 Task: Create a due date automation trigger when advanced on, on the monday after a card is due add content with a name ending with resume at 11:00 AM.
Action: Mouse moved to (1113, 326)
Screenshot: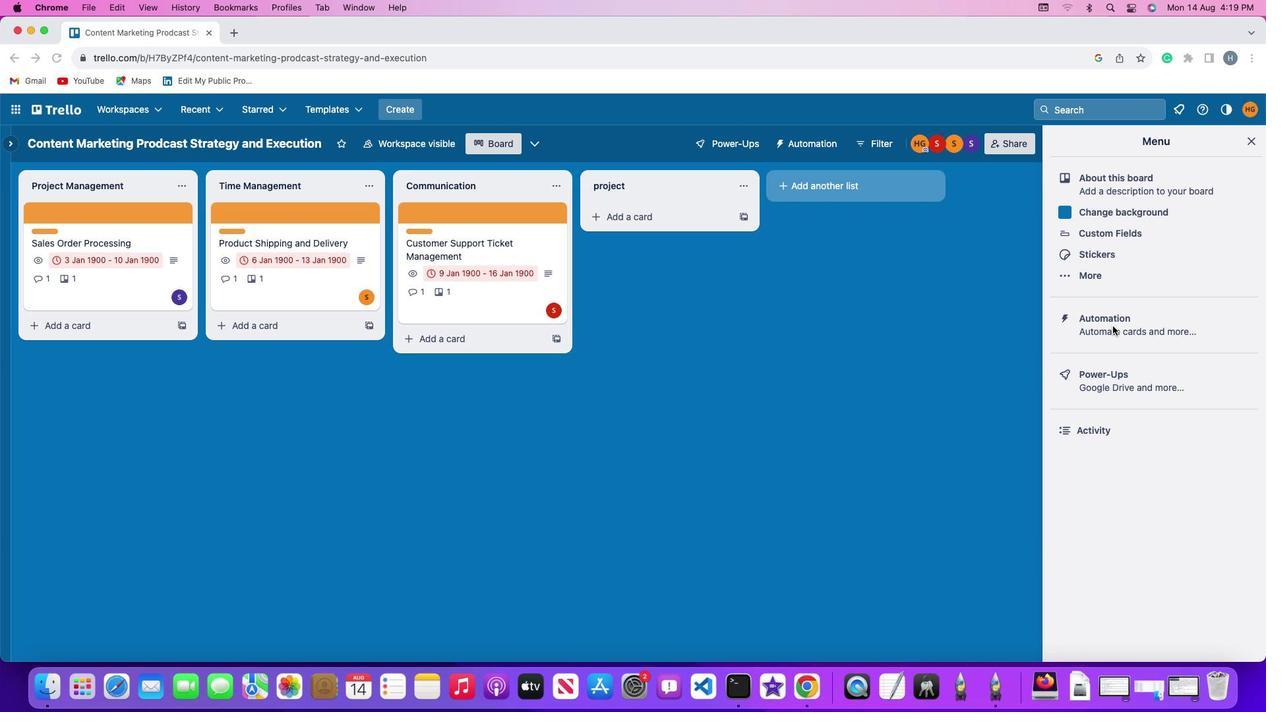 
Action: Mouse pressed left at (1113, 326)
Screenshot: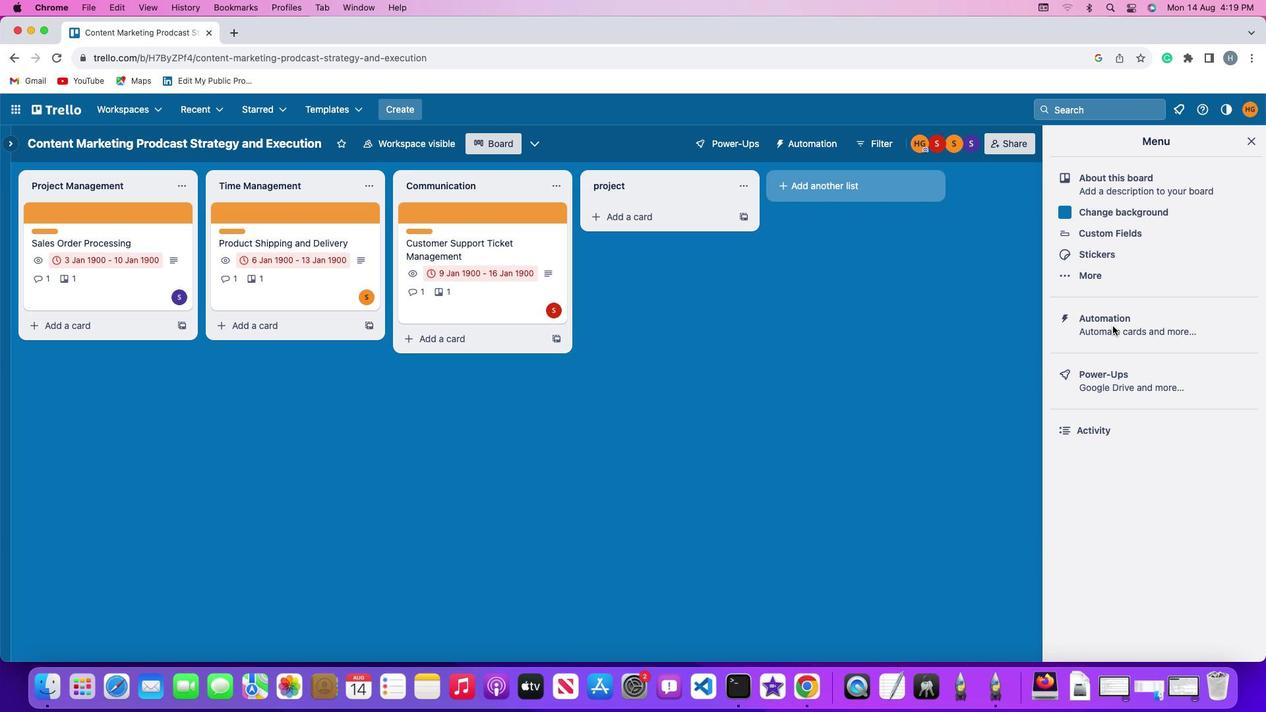 
Action: Mouse pressed left at (1113, 326)
Screenshot: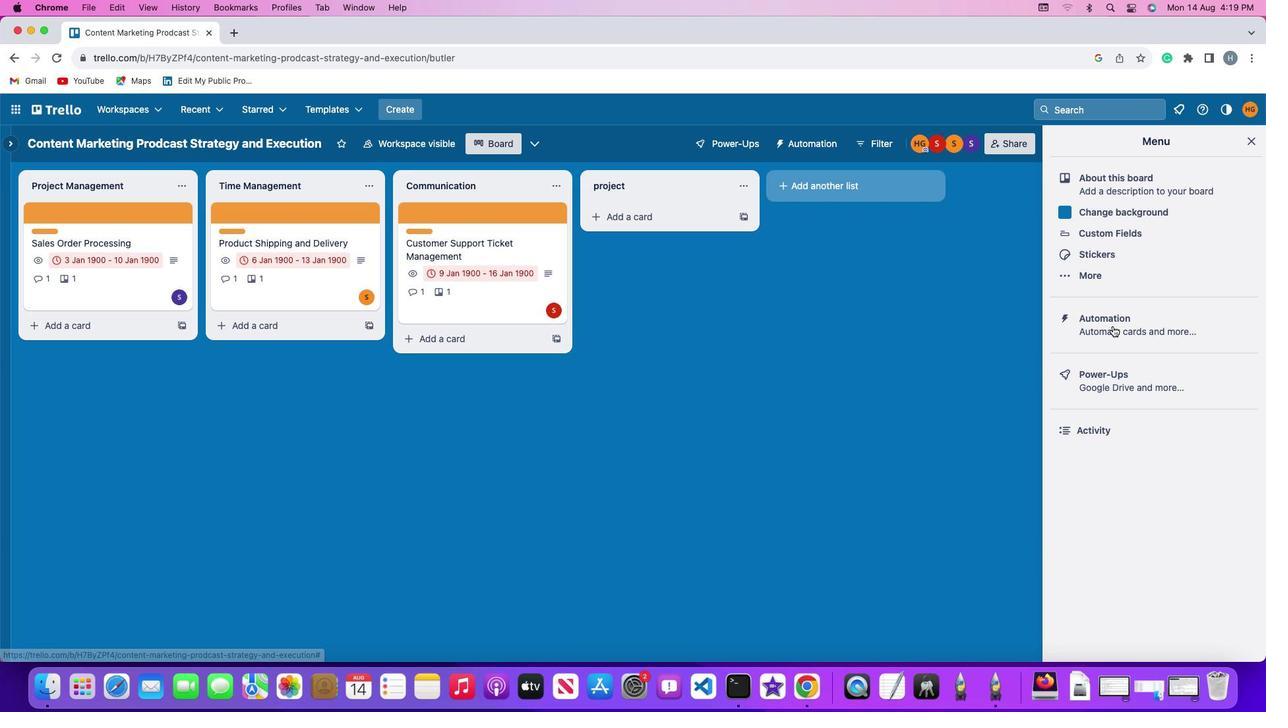 
Action: Mouse moved to (77, 312)
Screenshot: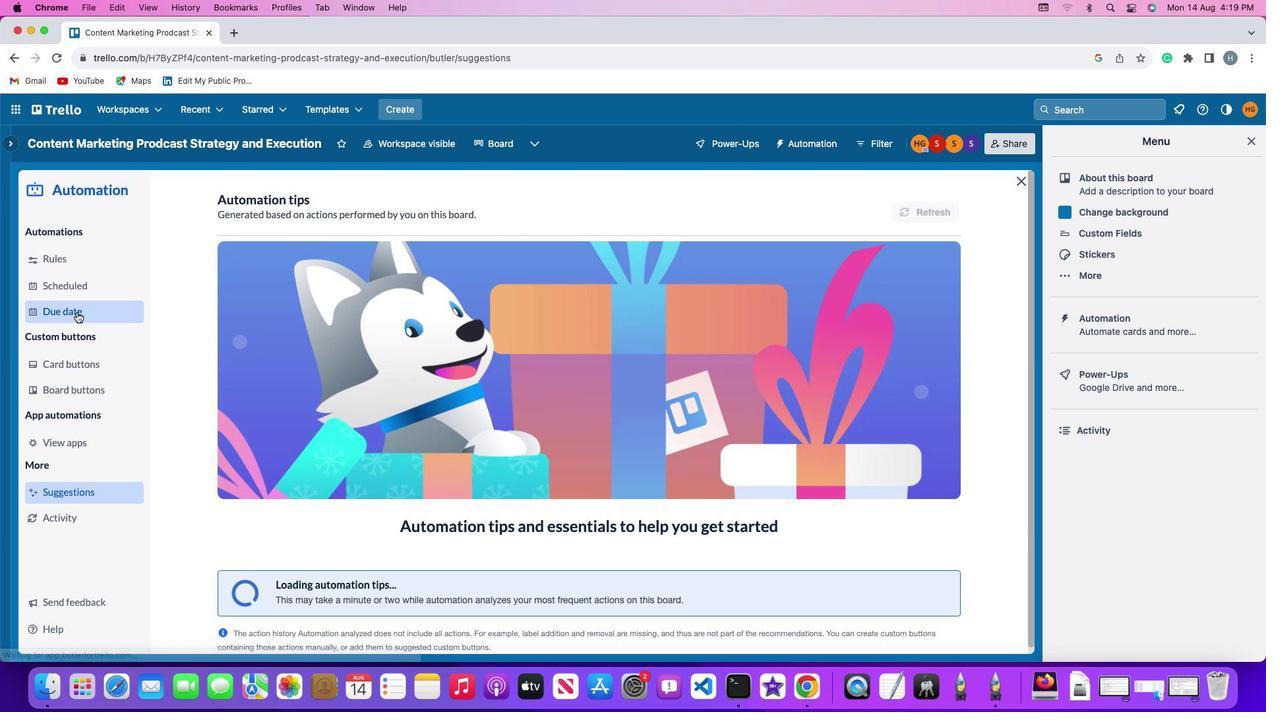 
Action: Mouse pressed left at (77, 312)
Screenshot: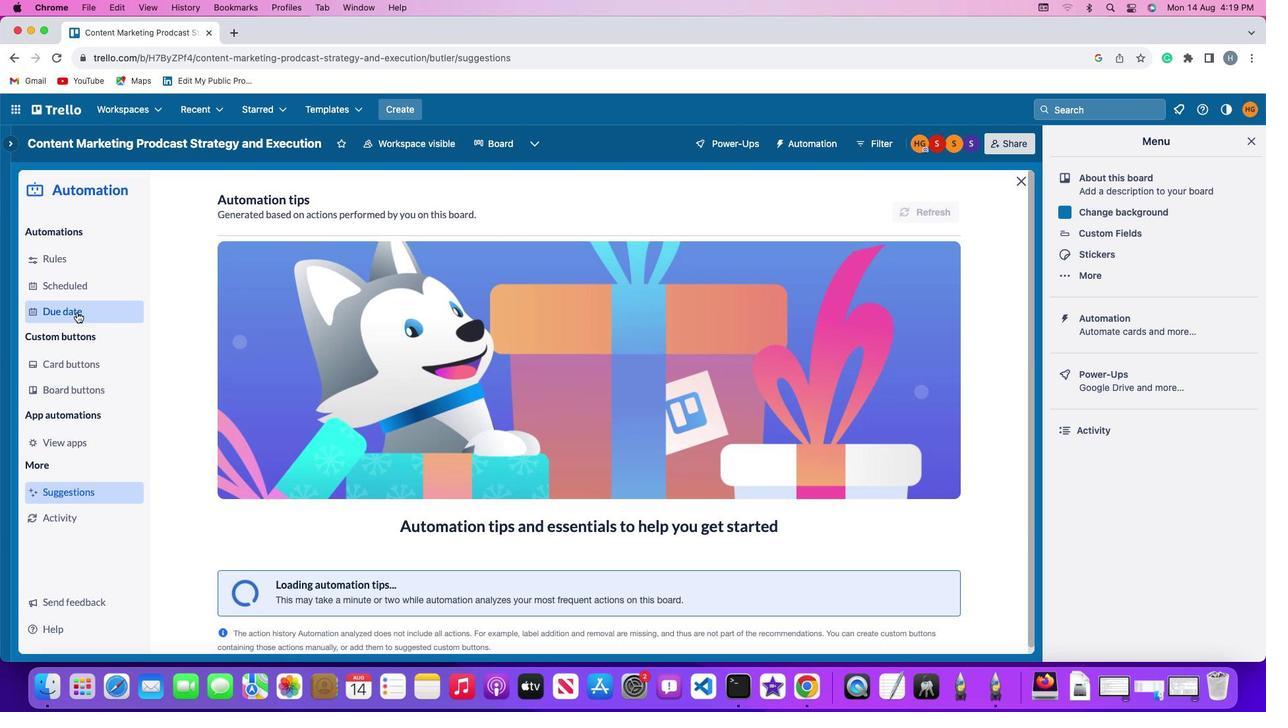 
Action: Mouse moved to (878, 207)
Screenshot: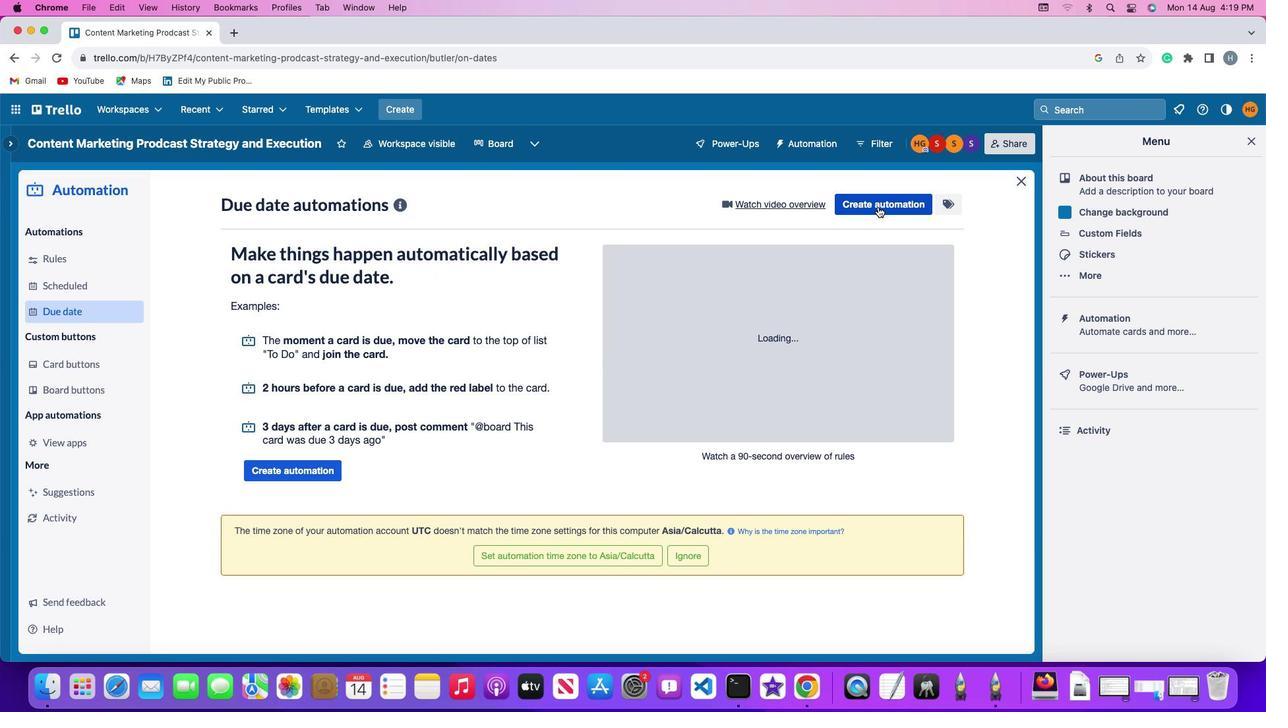 
Action: Mouse pressed left at (878, 207)
Screenshot: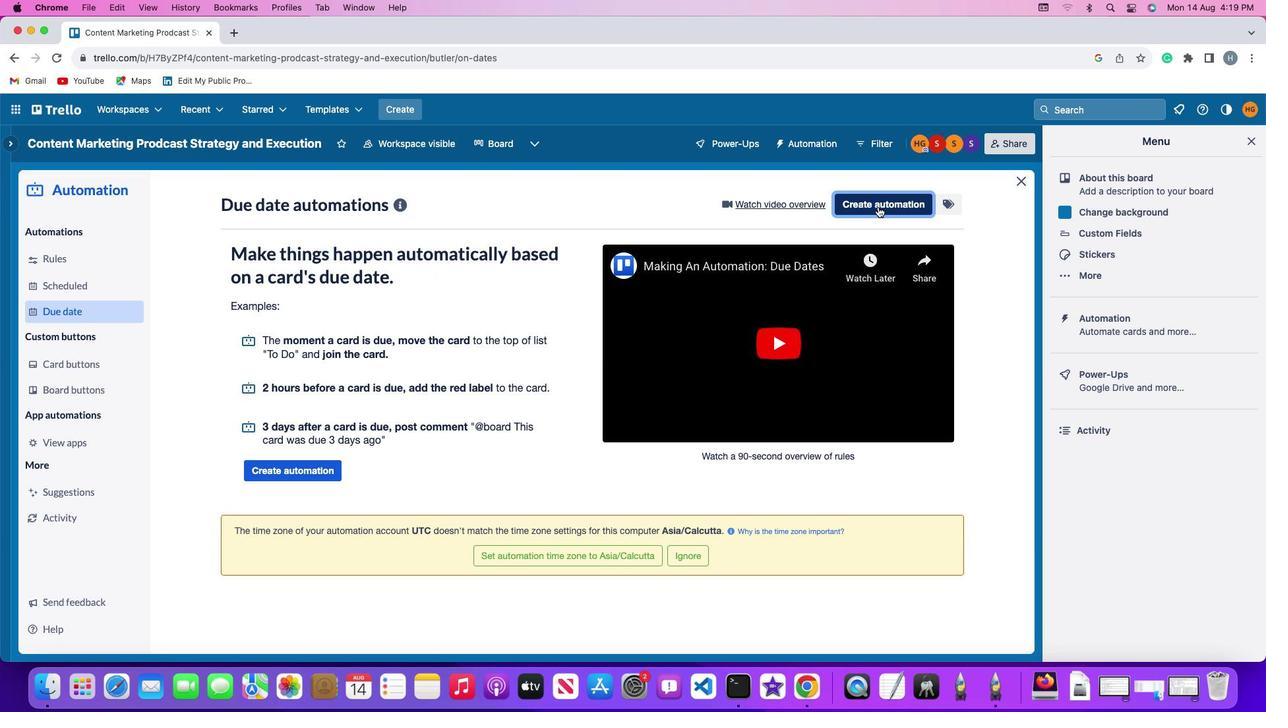 
Action: Mouse moved to (294, 333)
Screenshot: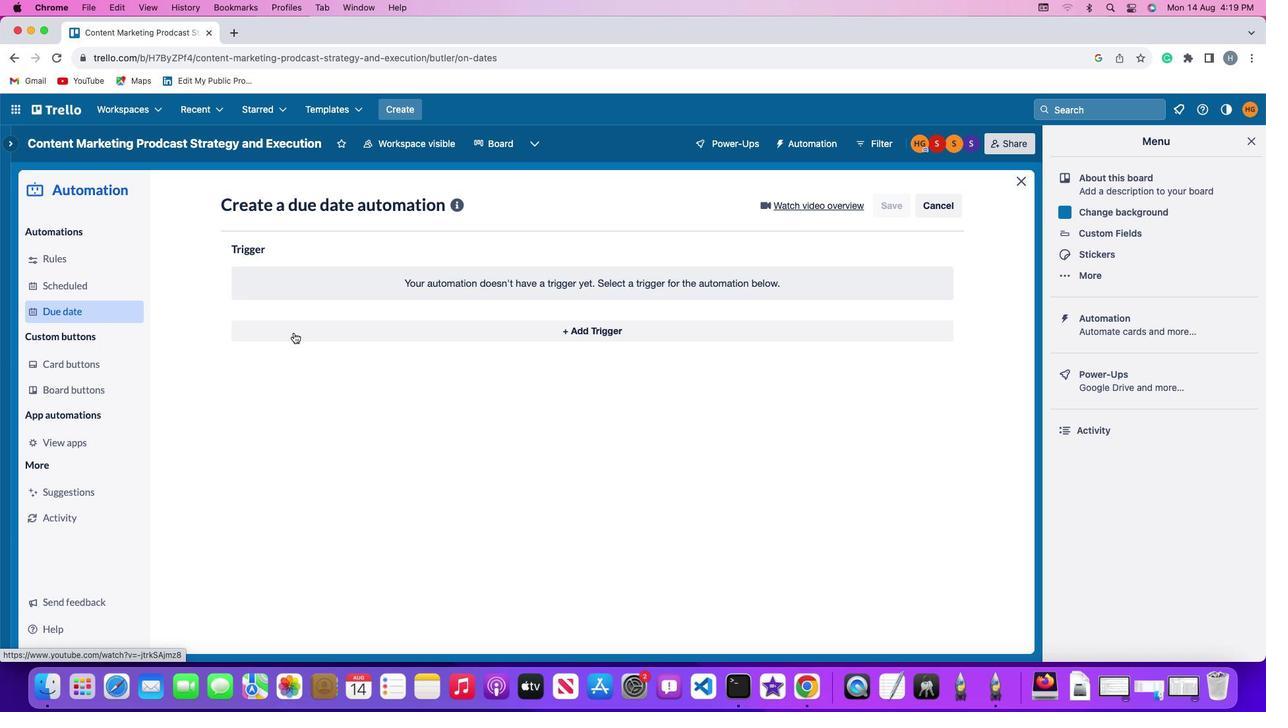 
Action: Mouse pressed left at (294, 333)
Screenshot: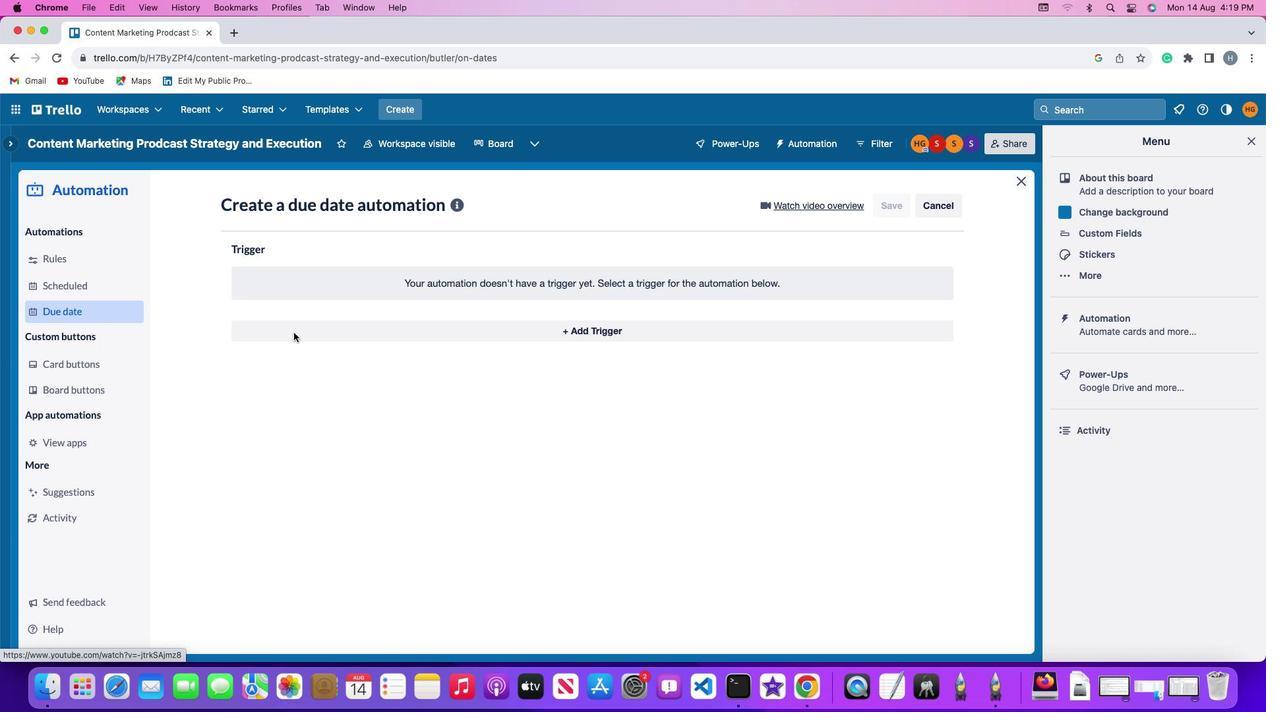 
Action: Mouse moved to (296, 572)
Screenshot: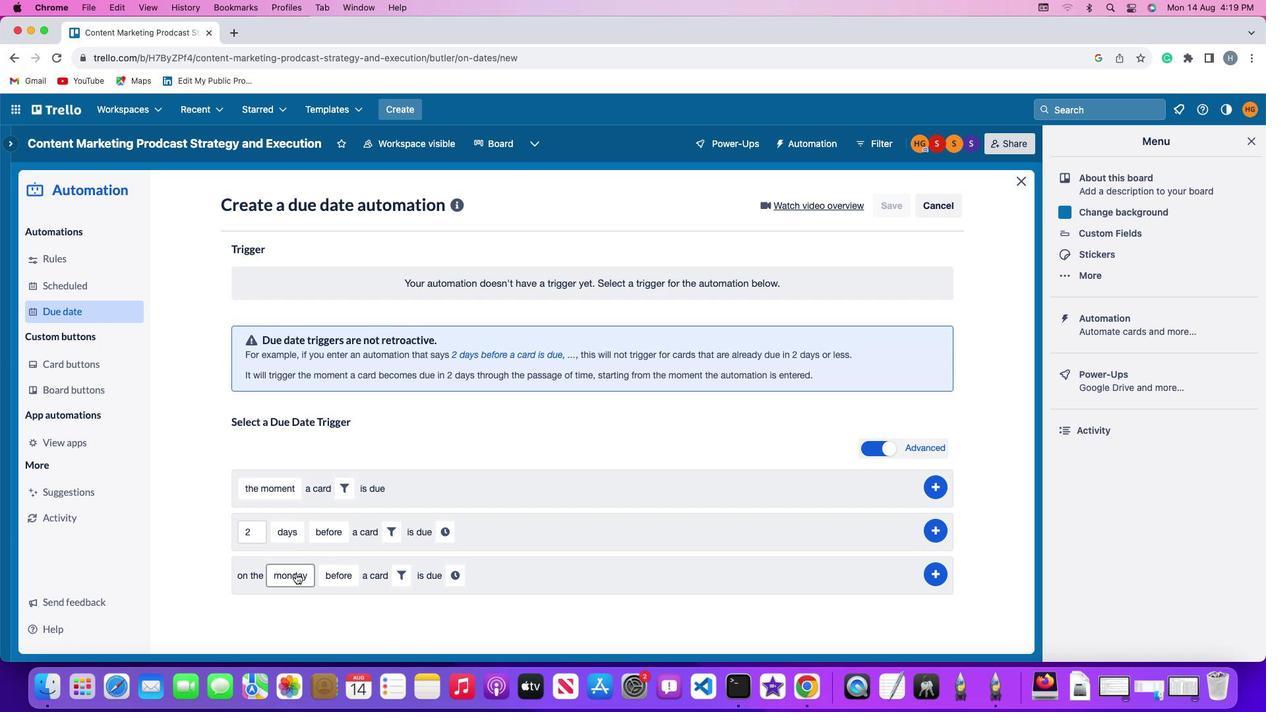 
Action: Mouse pressed left at (296, 572)
Screenshot: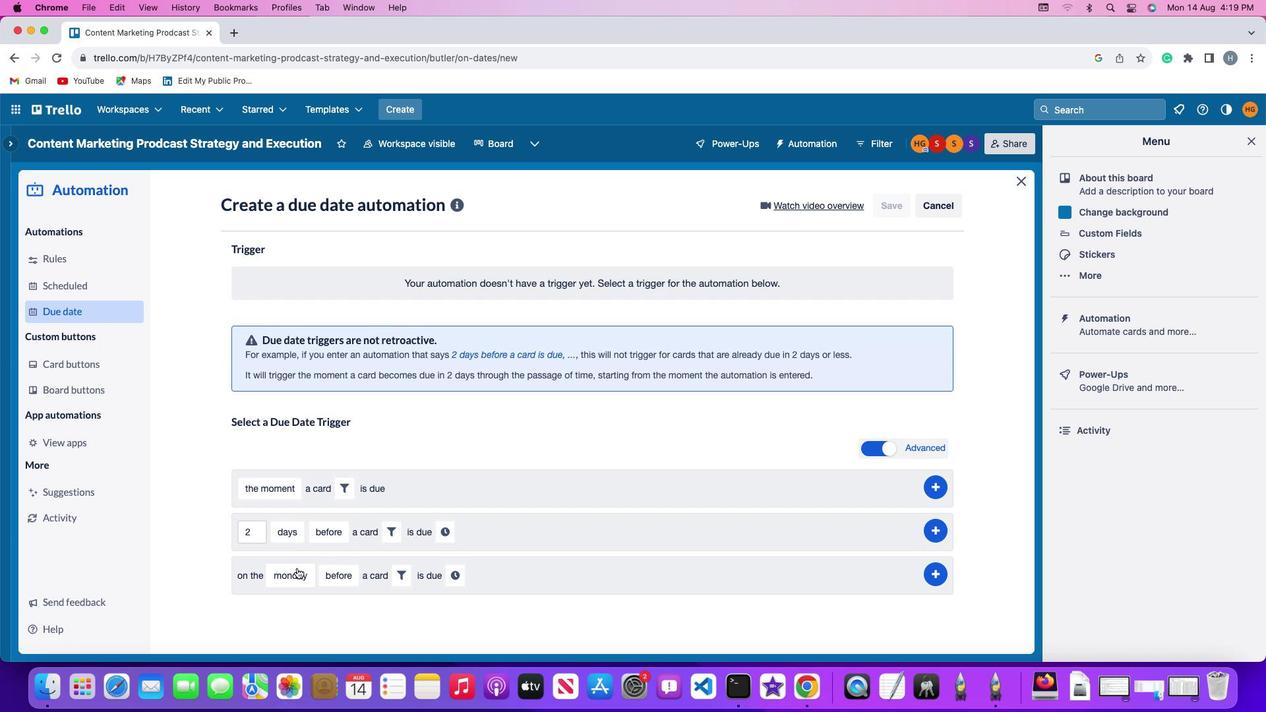 
Action: Mouse moved to (311, 391)
Screenshot: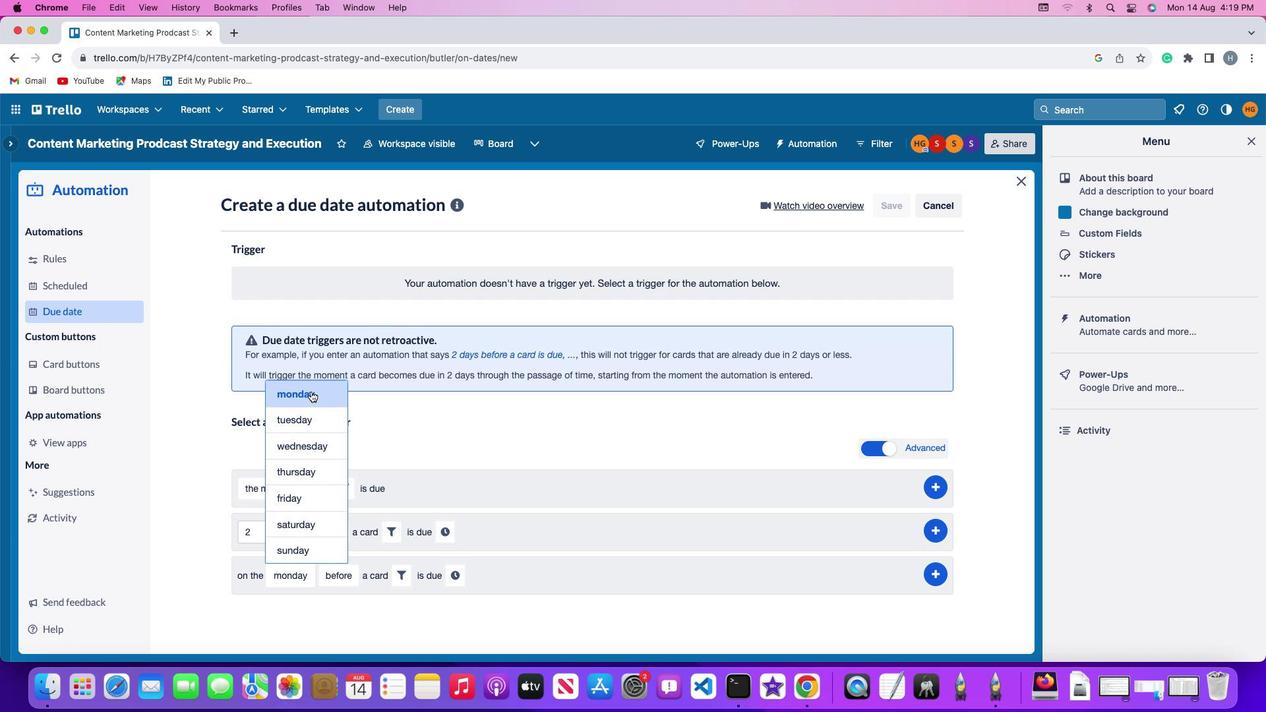 
Action: Mouse pressed left at (311, 391)
Screenshot: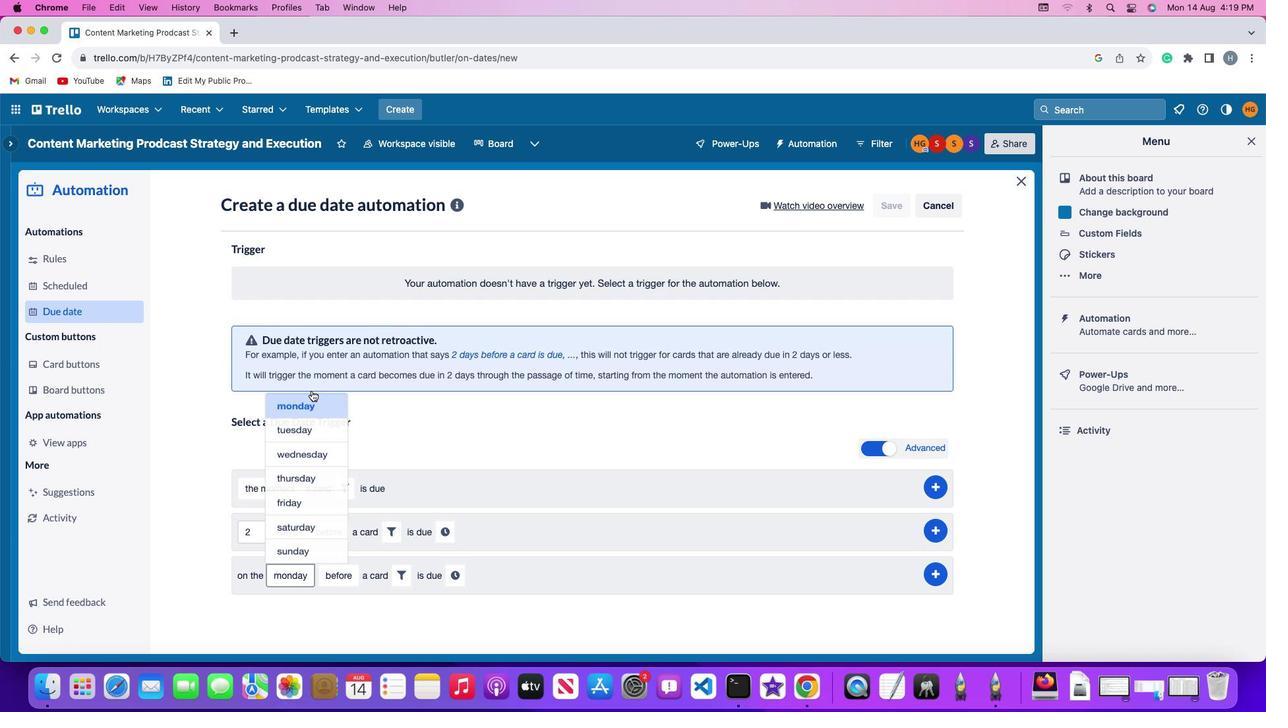 
Action: Mouse moved to (331, 573)
Screenshot: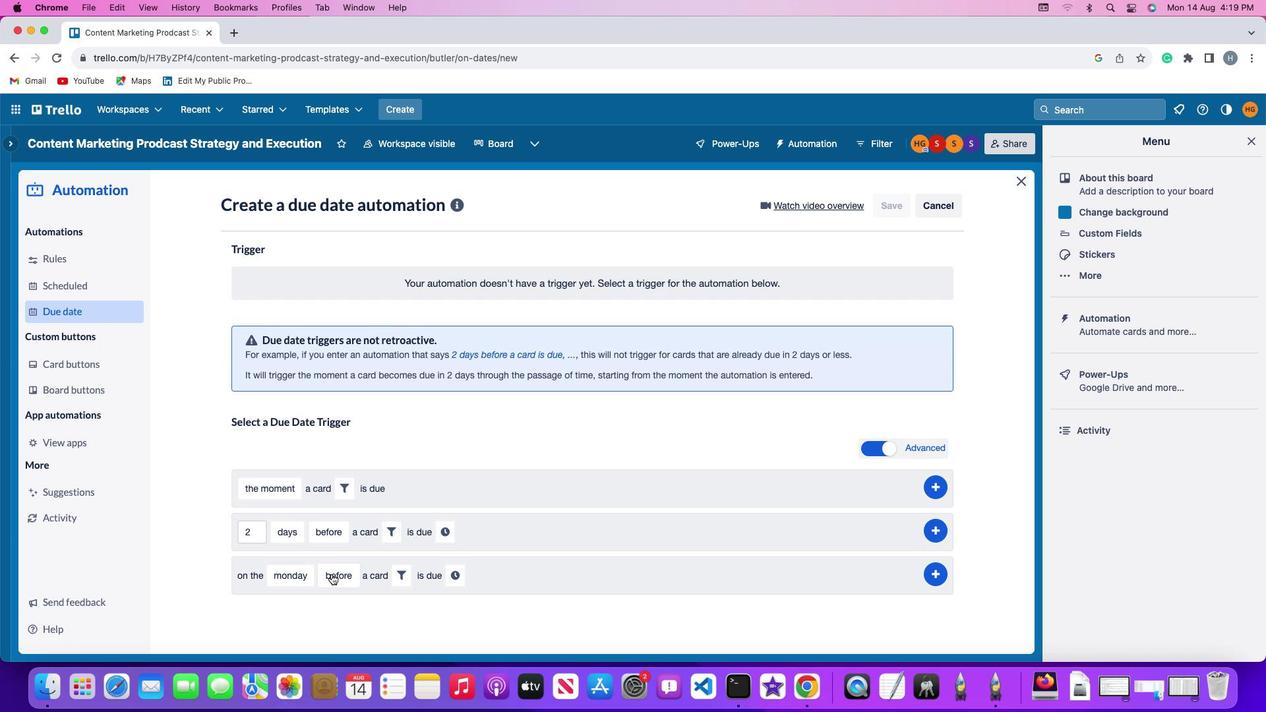 
Action: Mouse pressed left at (331, 573)
Screenshot: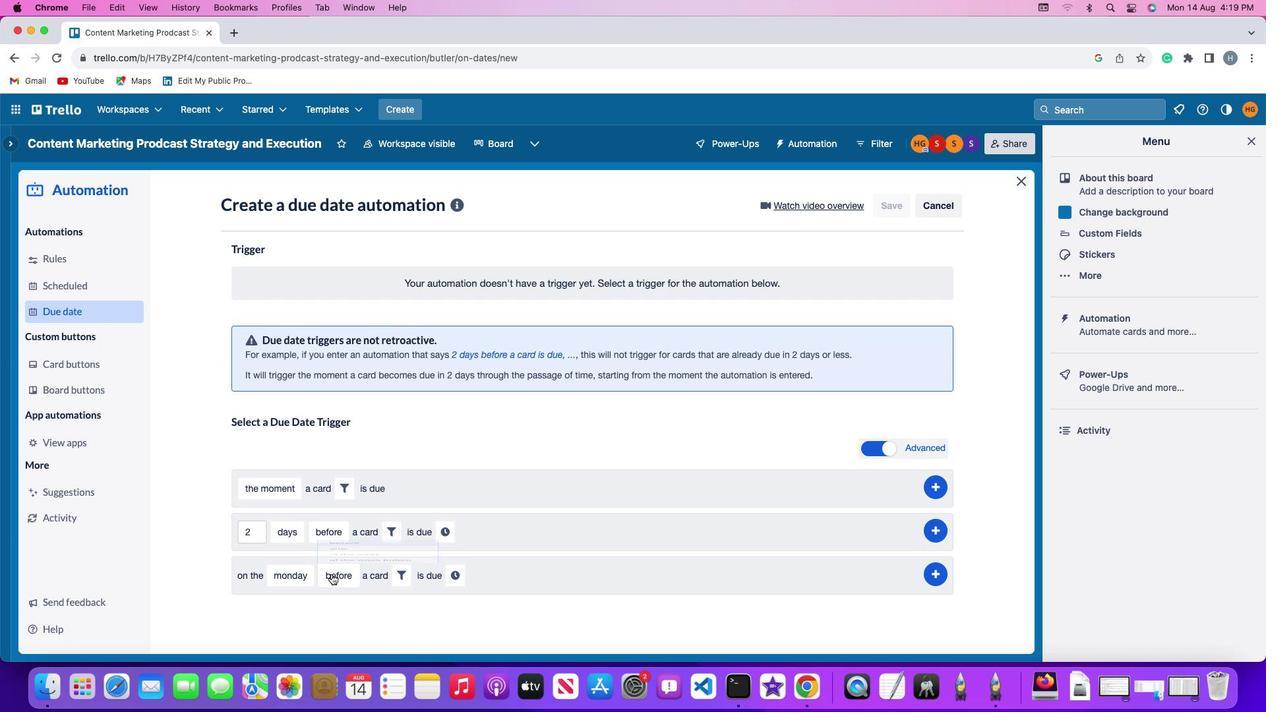 
Action: Mouse moved to (362, 499)
Screenshot: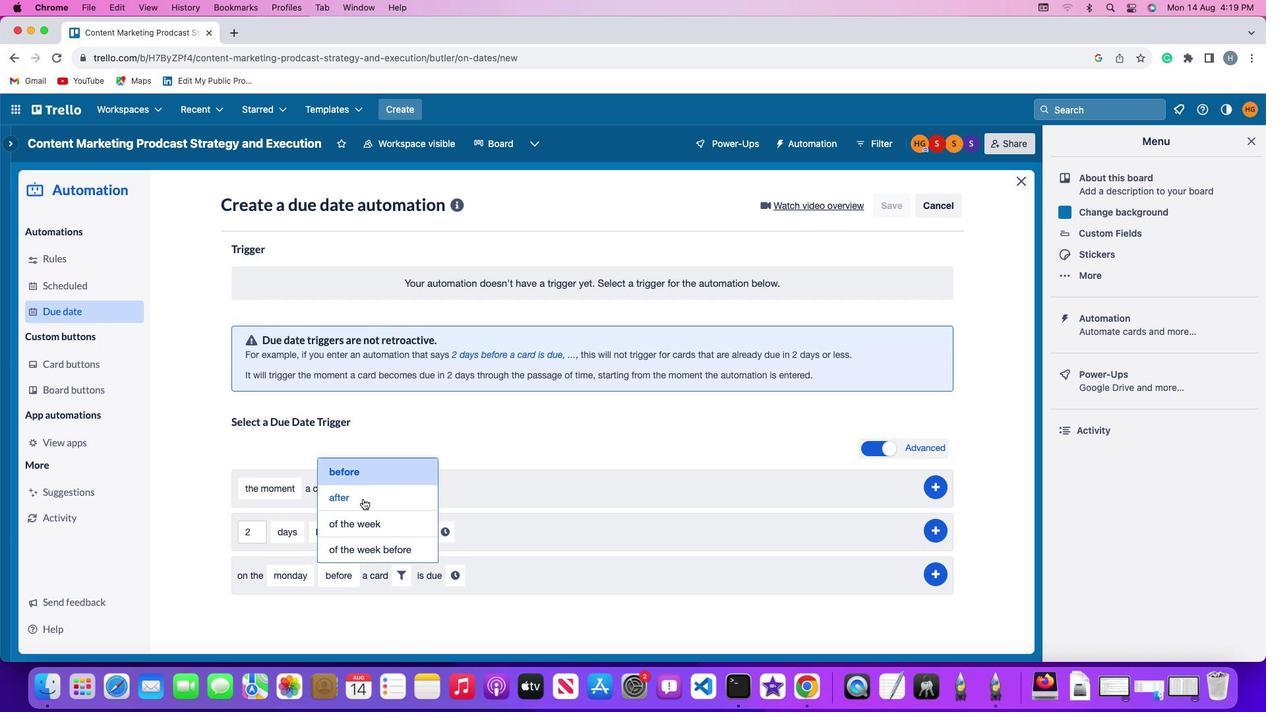 
Action: Mouse pressed left at (362, 499)
Screenshot: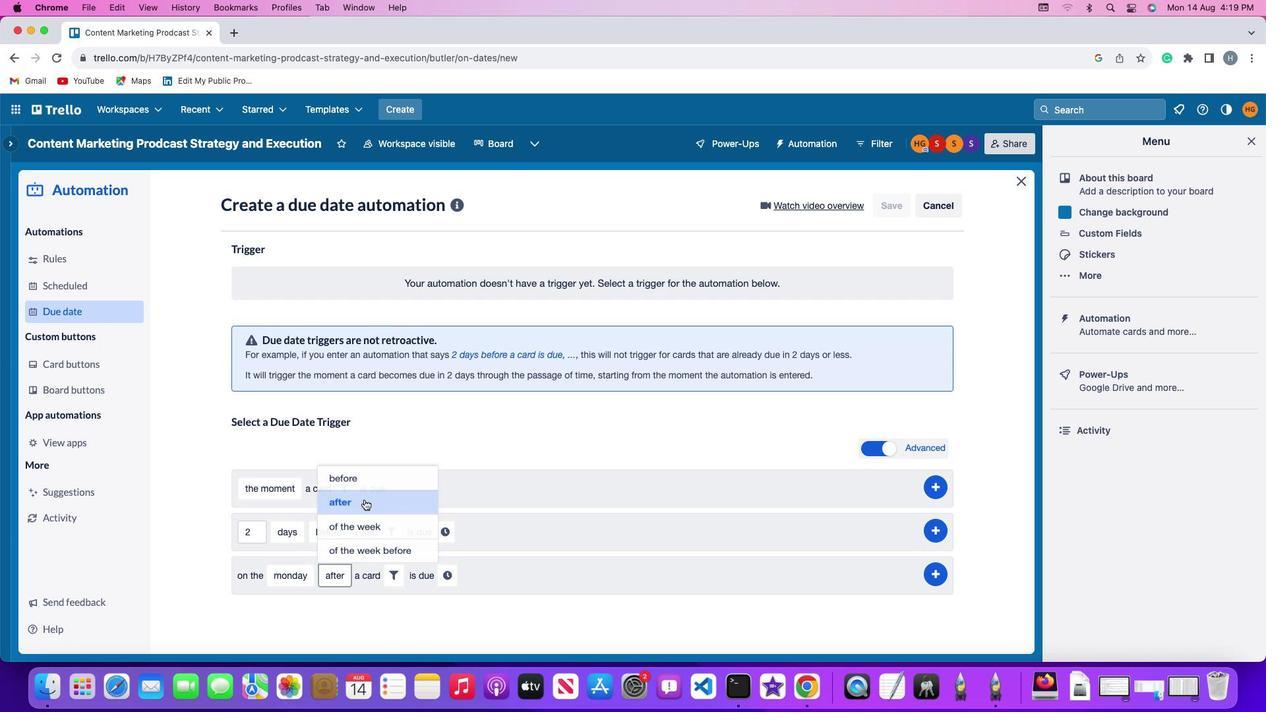 
Action: Mouse moved to (403, 582)
Screenshot: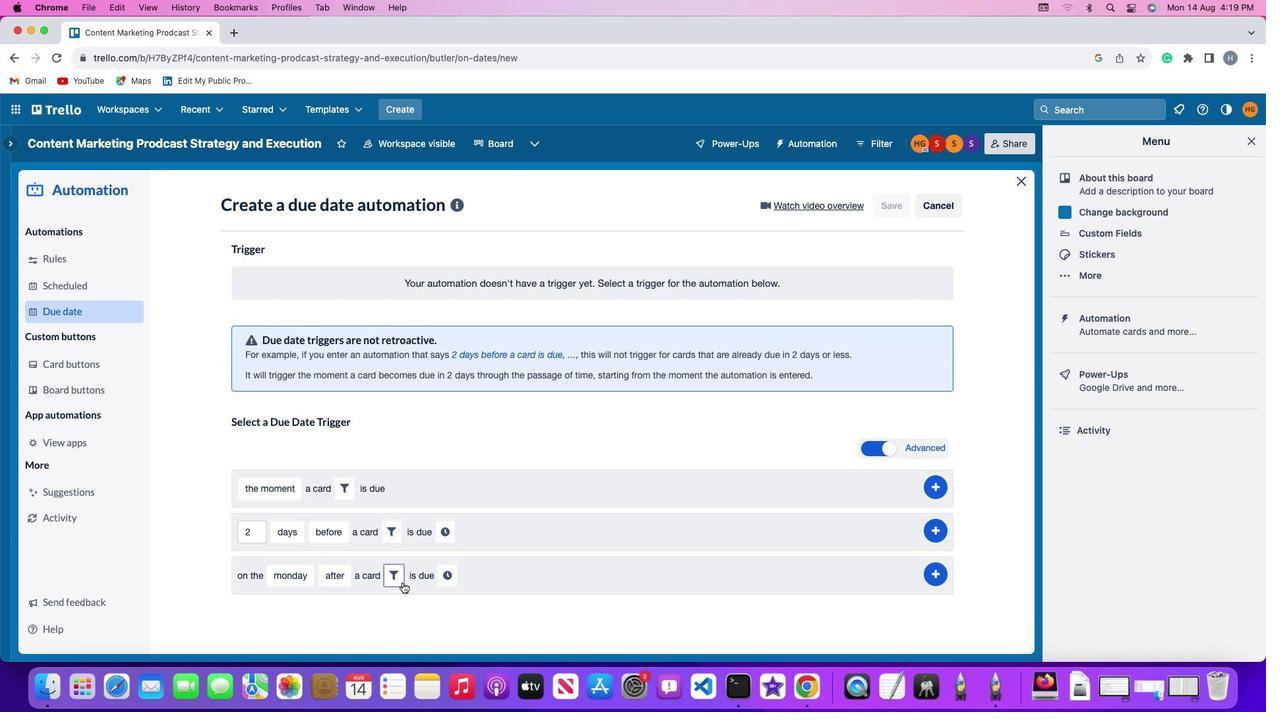 
Action: Mouse pressed left at (403, 582)
Screenshot: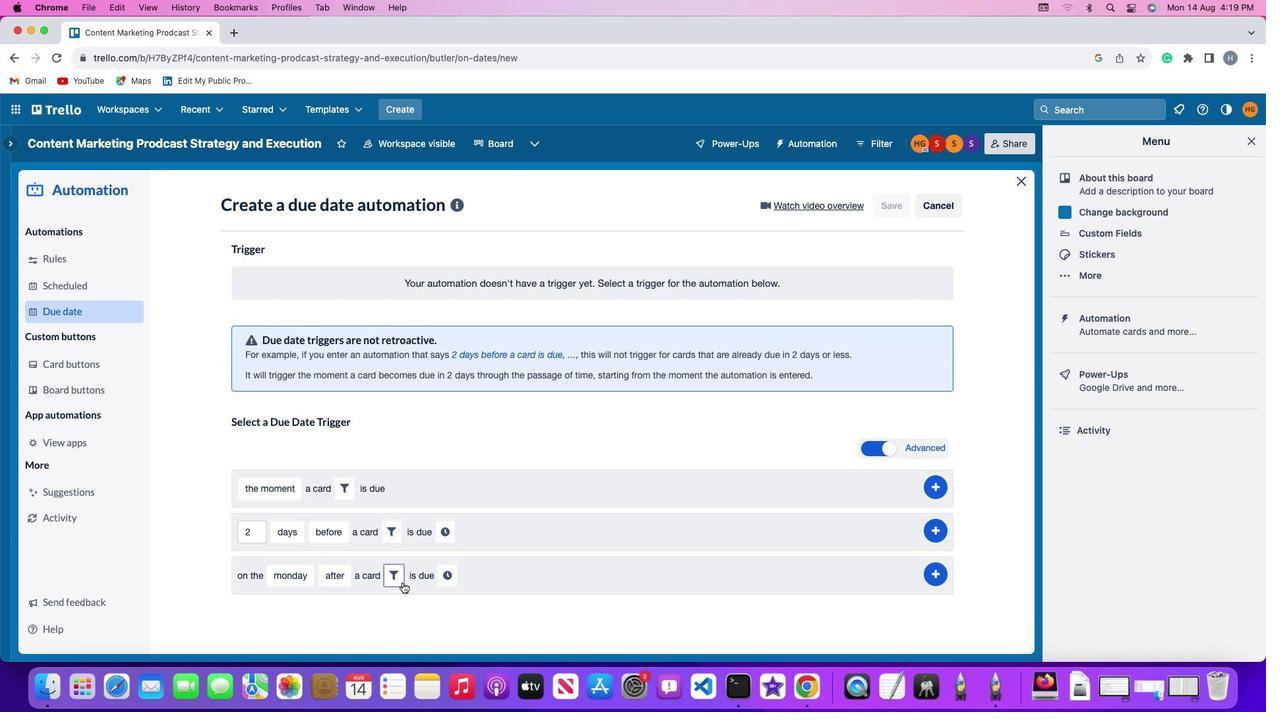 
Action: Mouse moved to (552, 622)
Screenshot: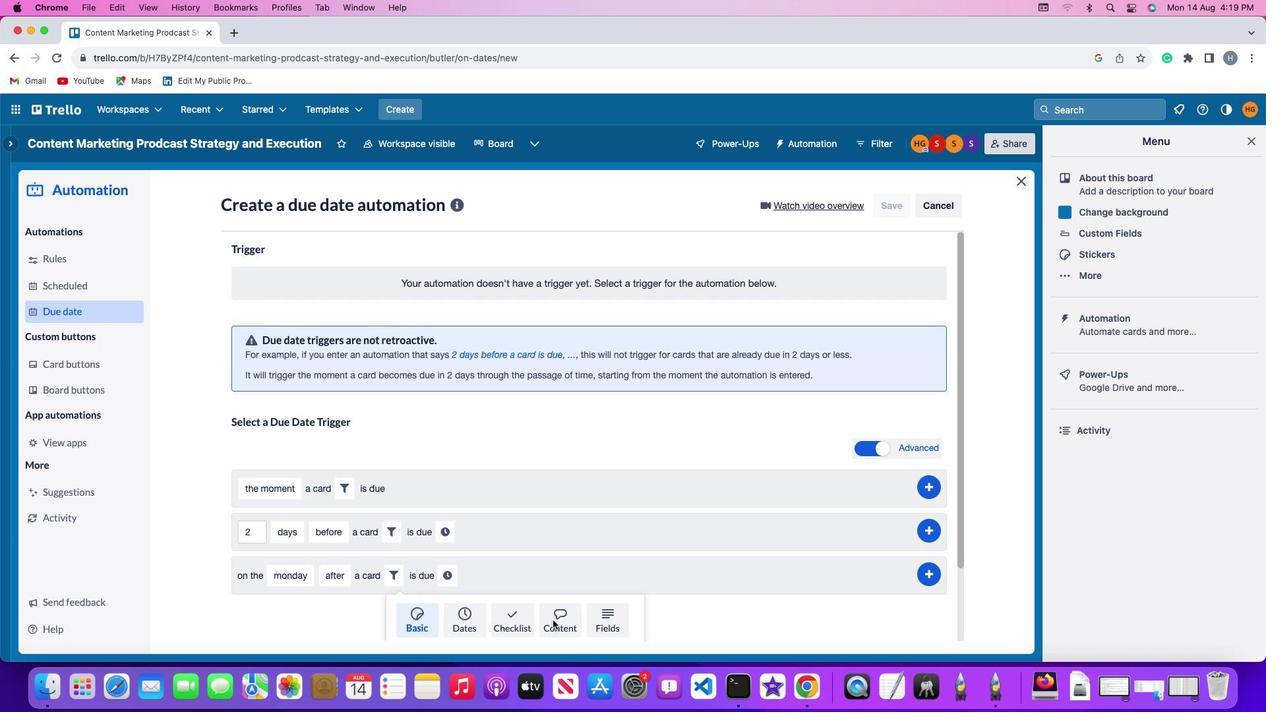 
Action: Mouse pressed left at (552, 622)
Screenshot: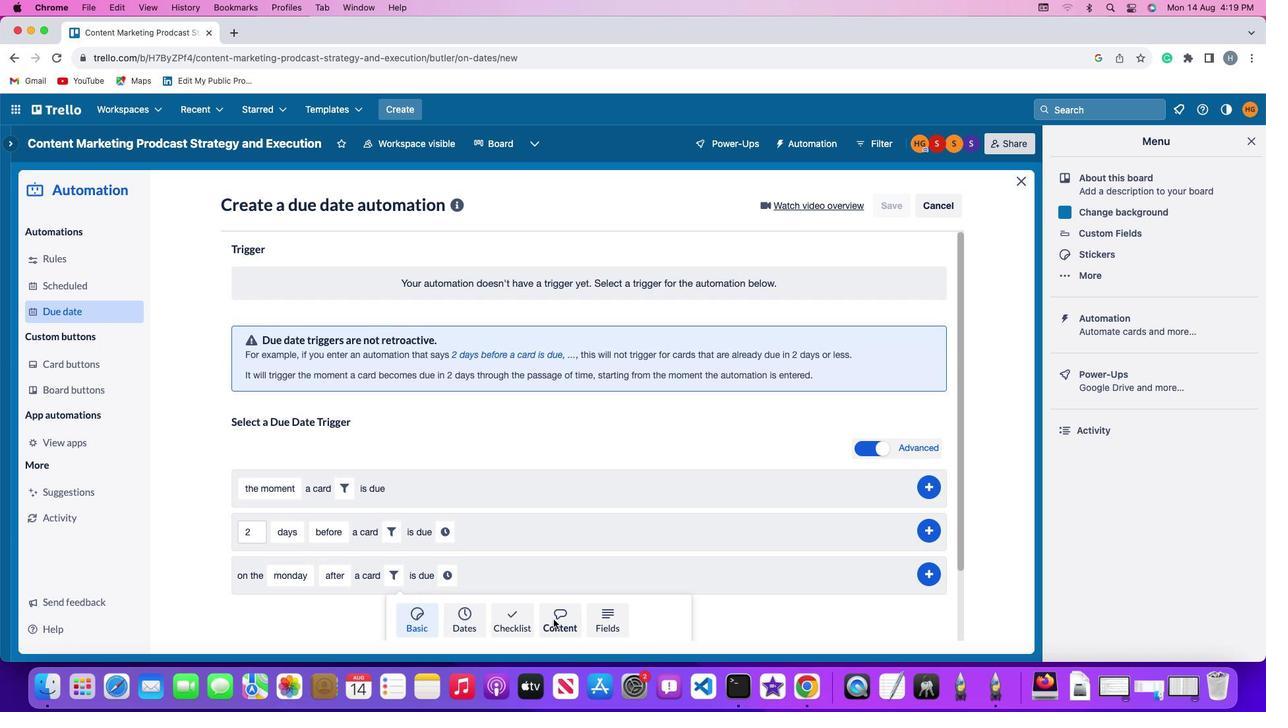
Action: Mouse moved to (356, 616)
Screenshot: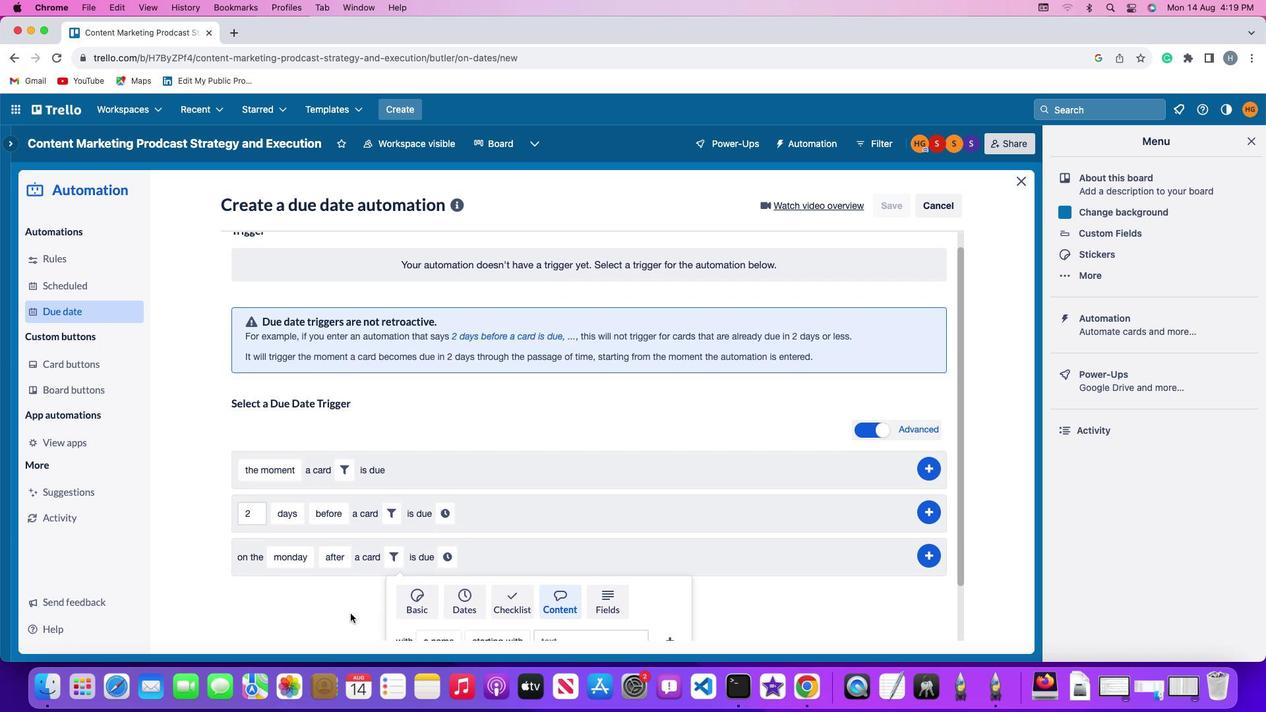 
Action: Mouse scrolled (356, 616) with delta (0, 0)
Screenshot: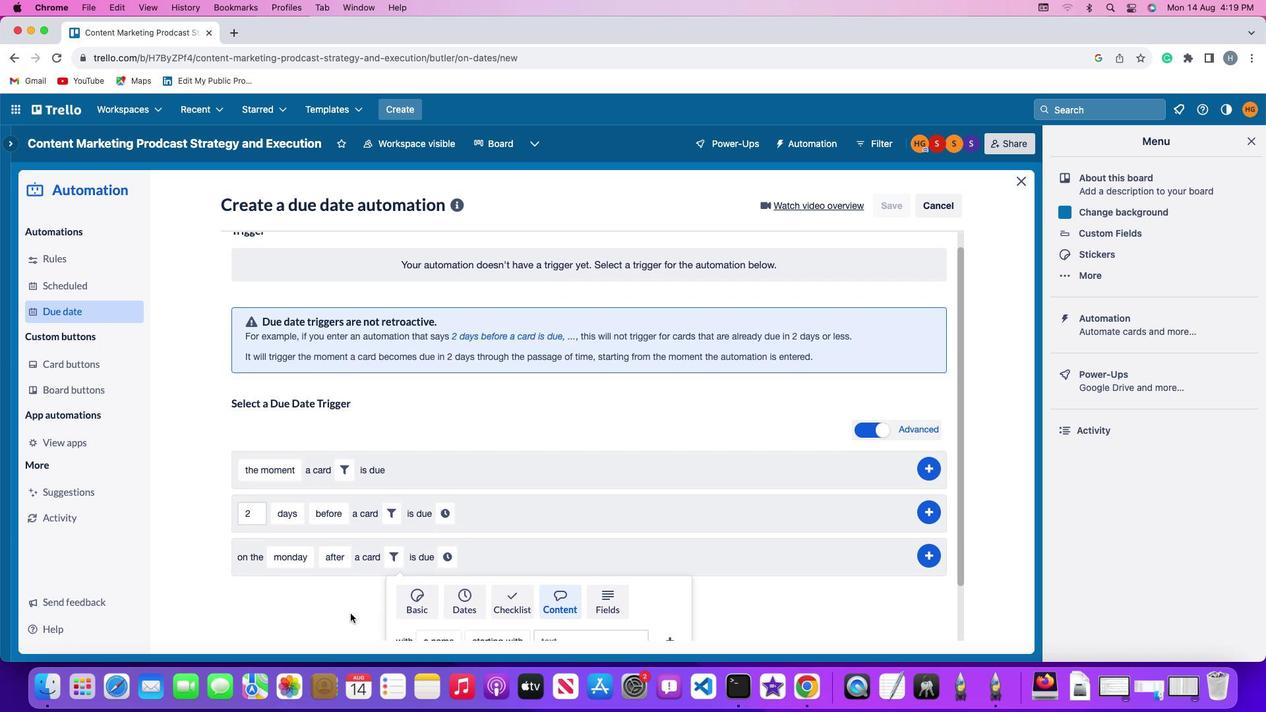 
Action: Mouse moved to (354, 616)
Screenshot: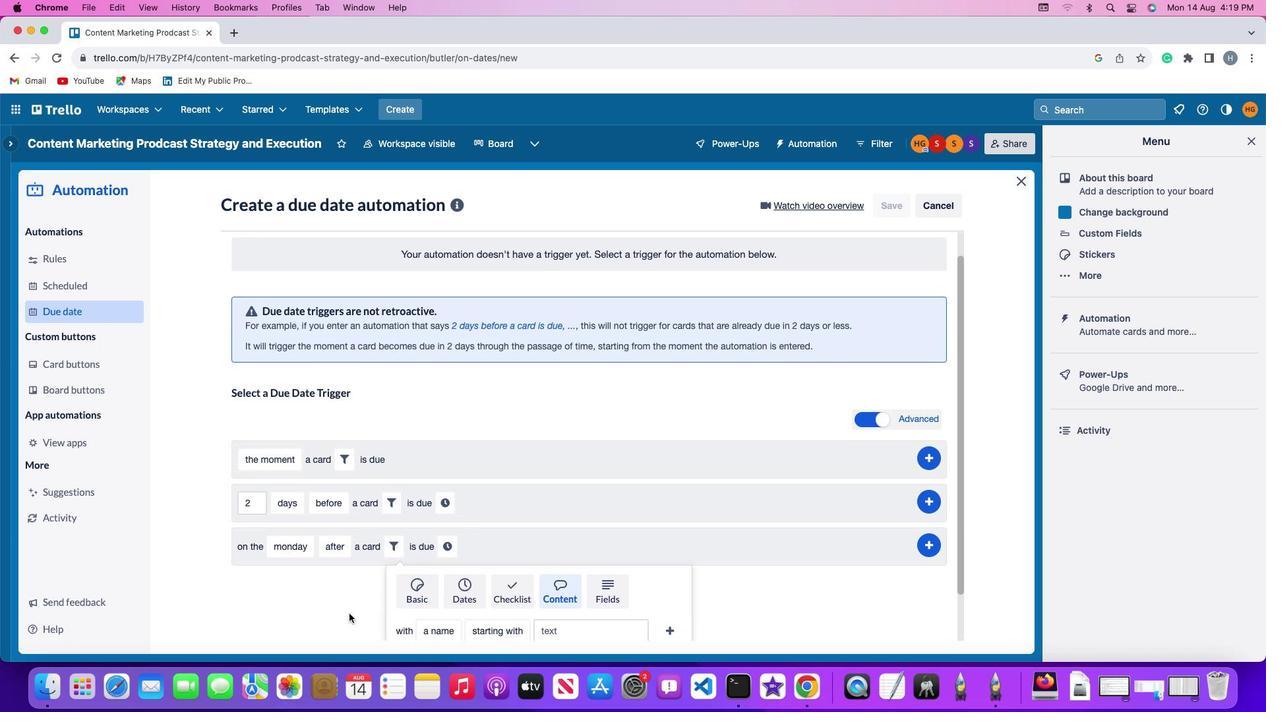 
Action: Mouse scrolled (354, 616) with delta (0, 0)
Screenshot: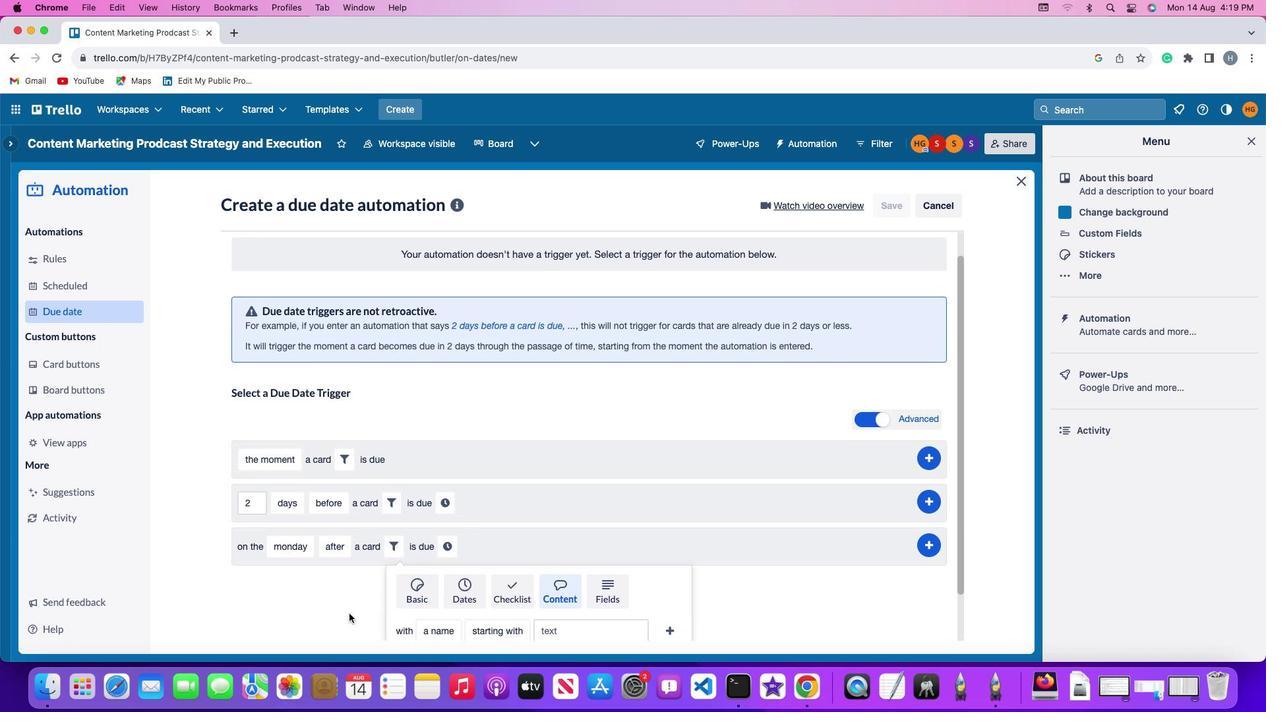 
Action: Mouse moved to (352, 615)
Screenshot: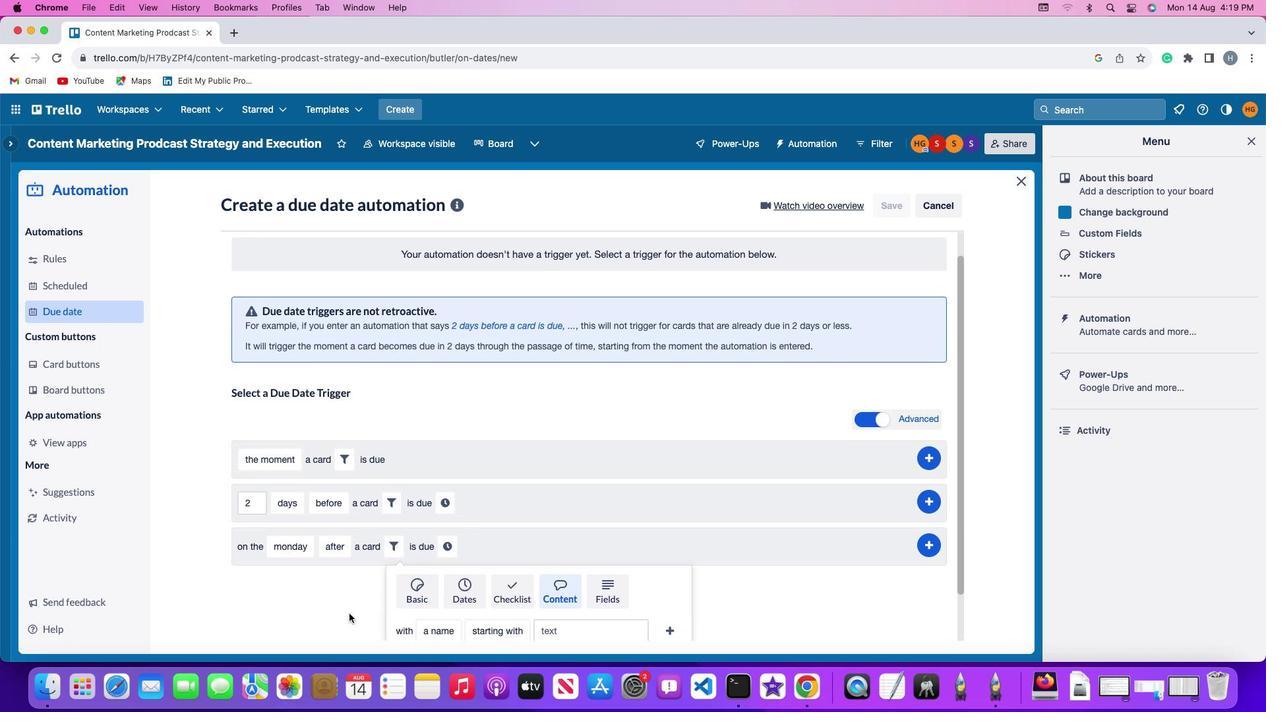 
Action: Mouse scrolled (352, 615) with delta (0, -1)
Screenshot: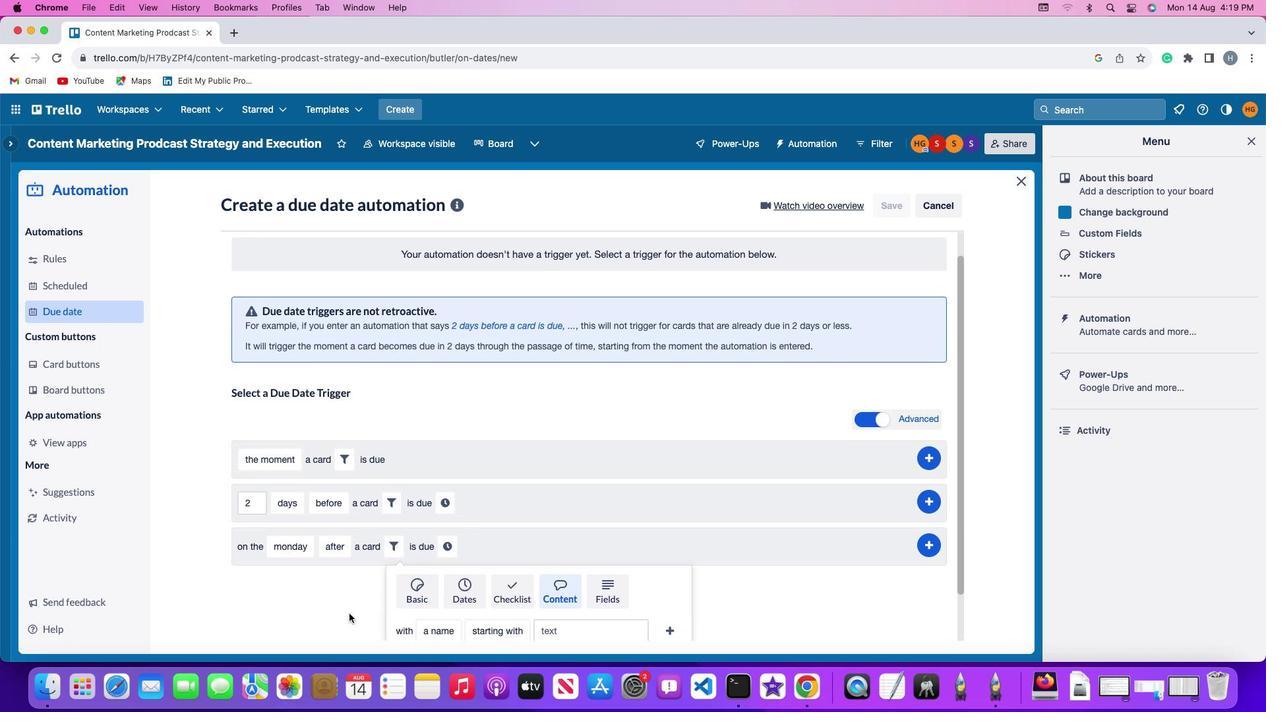 
Action: Mouse moved to (350, 614)
Screenshot: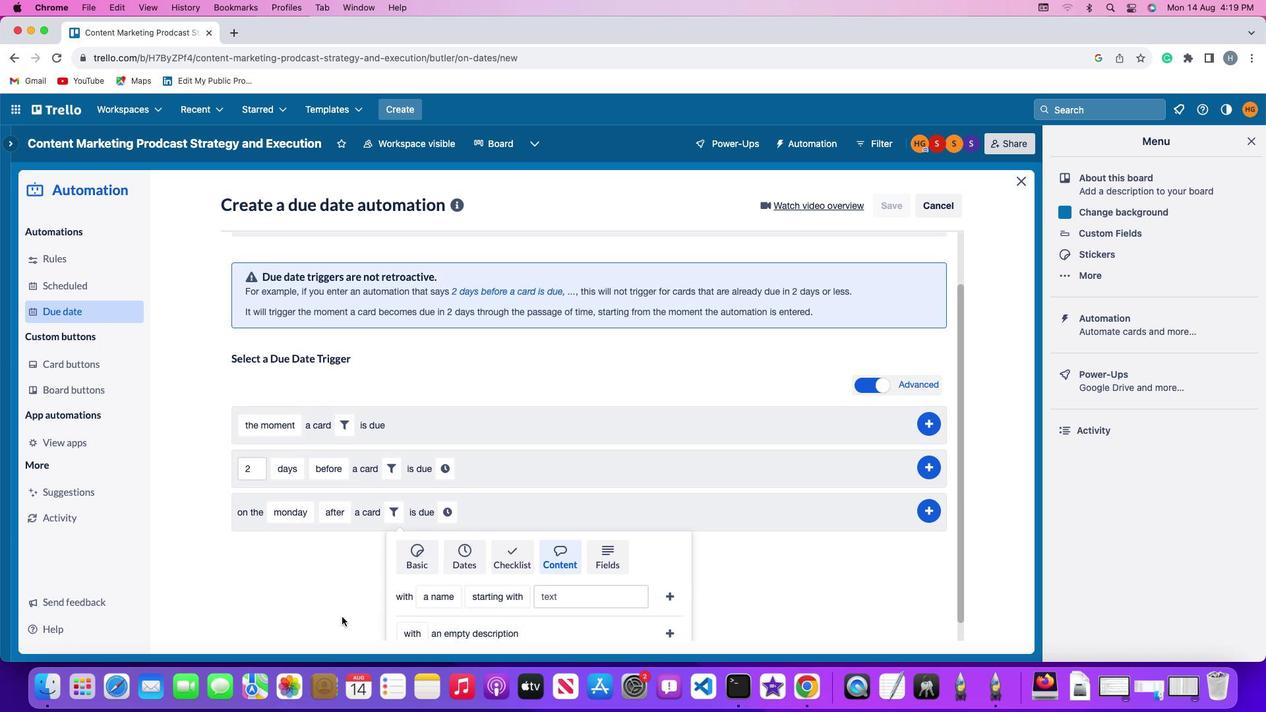 
Action: Mouse scrolled (350, 614) with delta (0, -3)
Screenshot: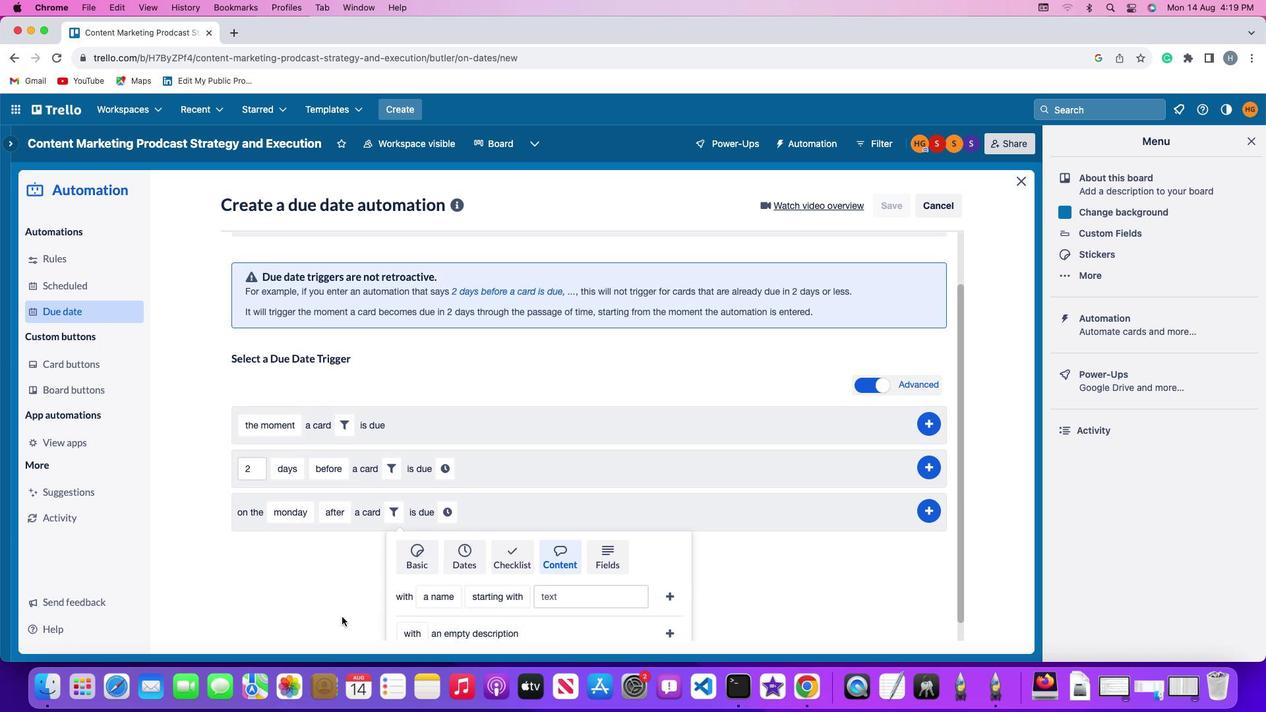 
Action: Mouse moved to (445, 573)
Screenshot: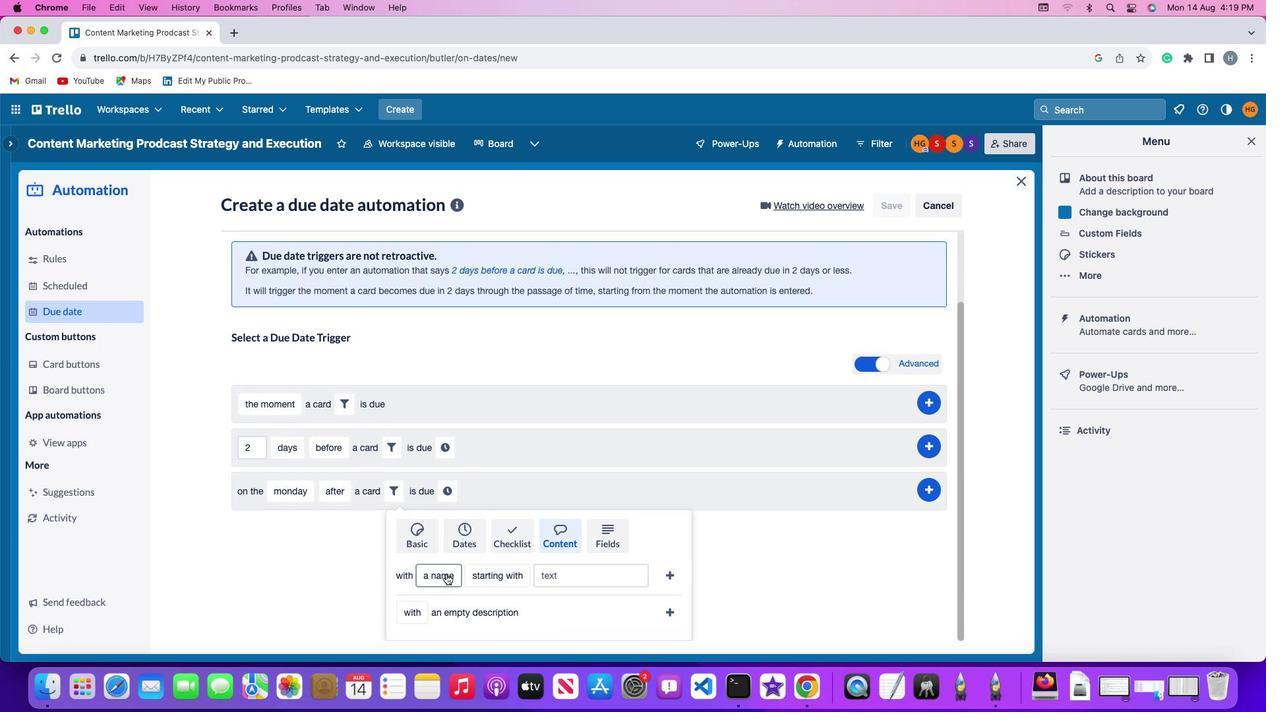 
Action: Mouse pressed left at (445, 573)
Screenshot: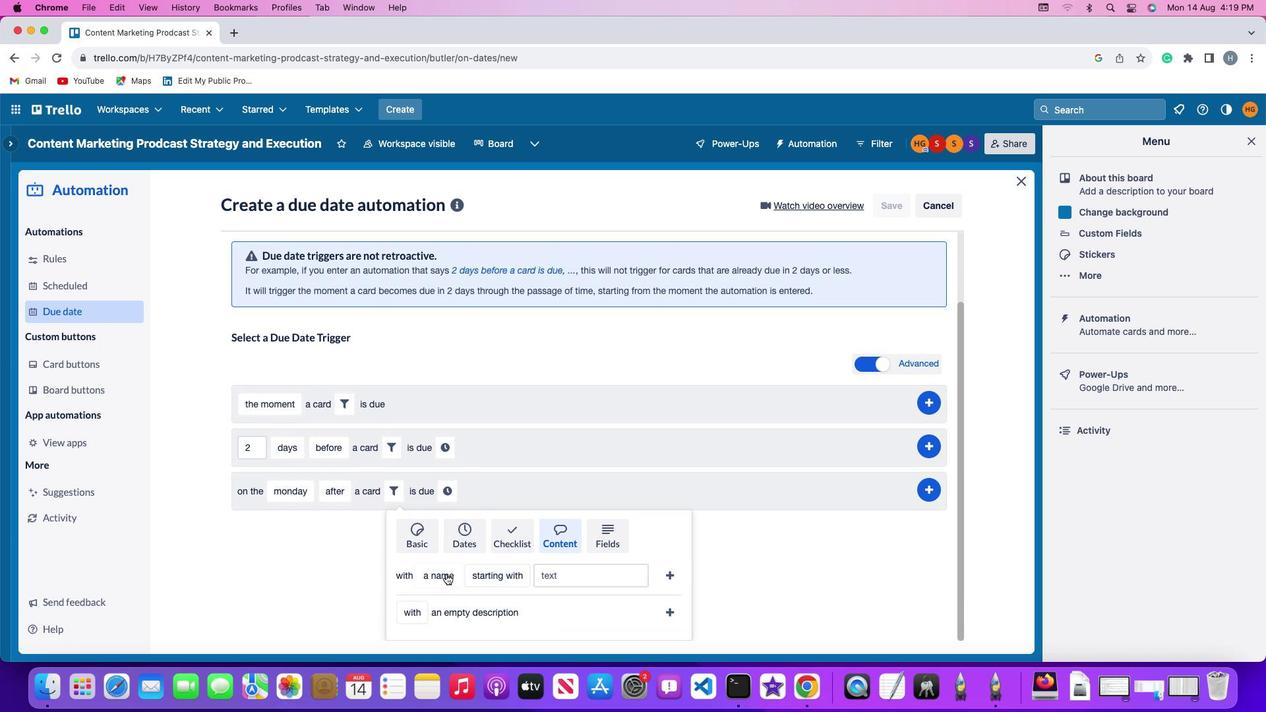 
Action: Mouse moved to (467, 494)
Screenshot: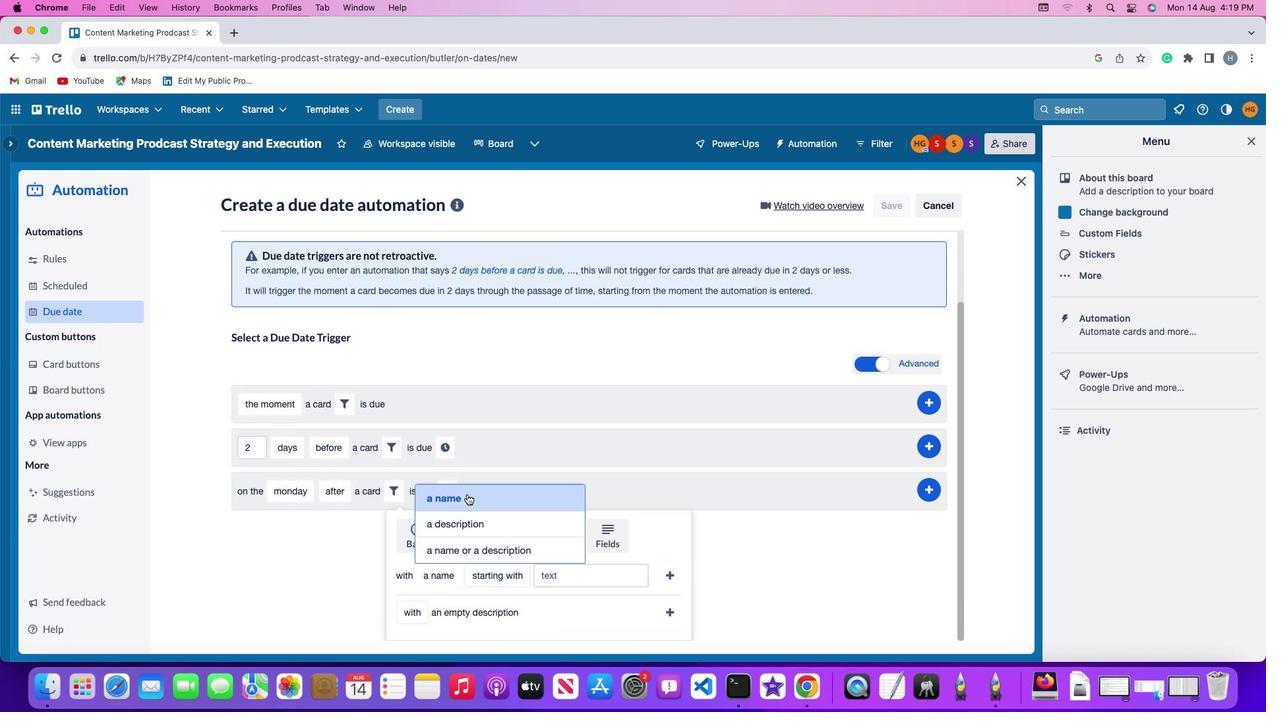 
Action: Mouse pressed left at (467, 494)
Screenshot: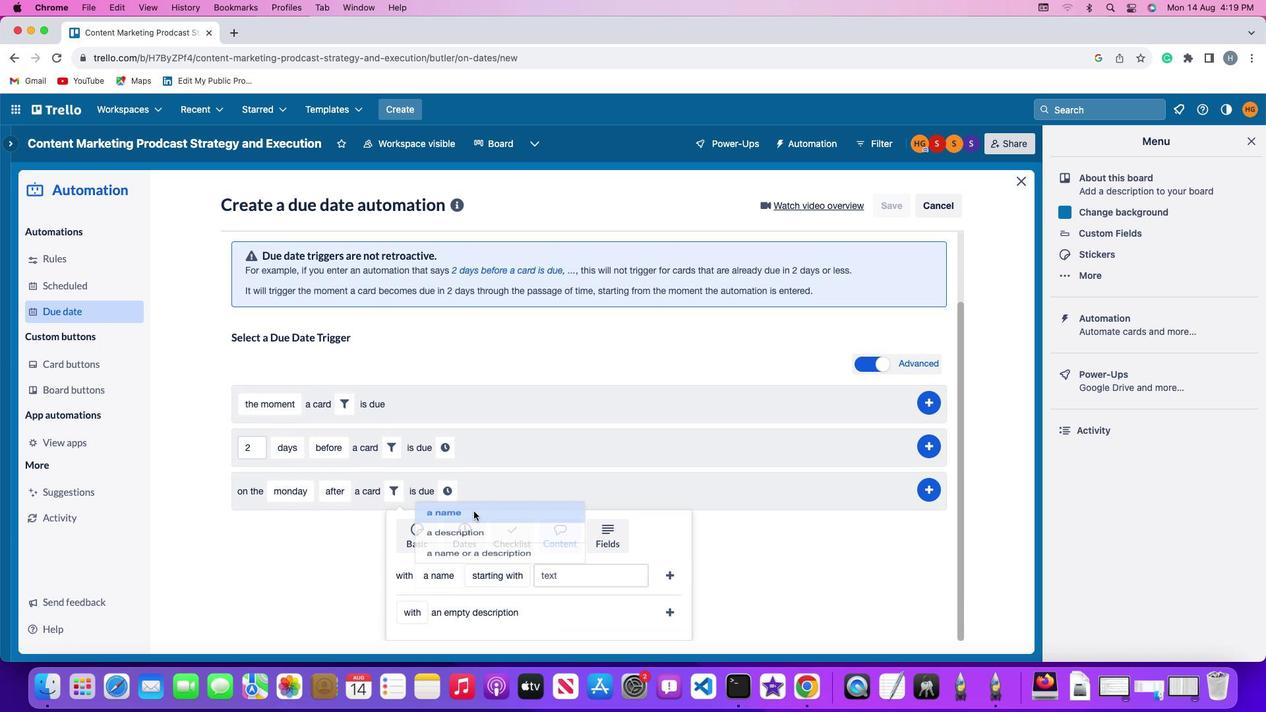 
Action: Mouse moved to (497, 572)
Screenshot: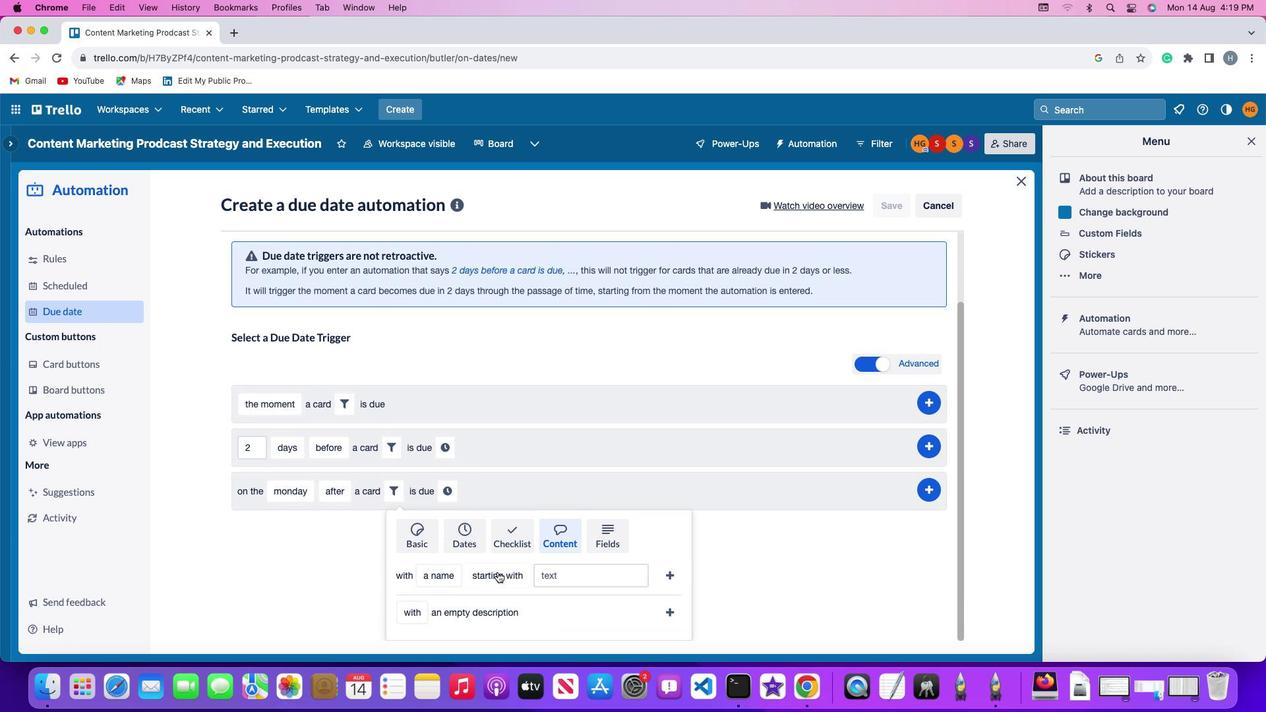 
Action: Mouse pressed left at (497, 572)
Screenshot: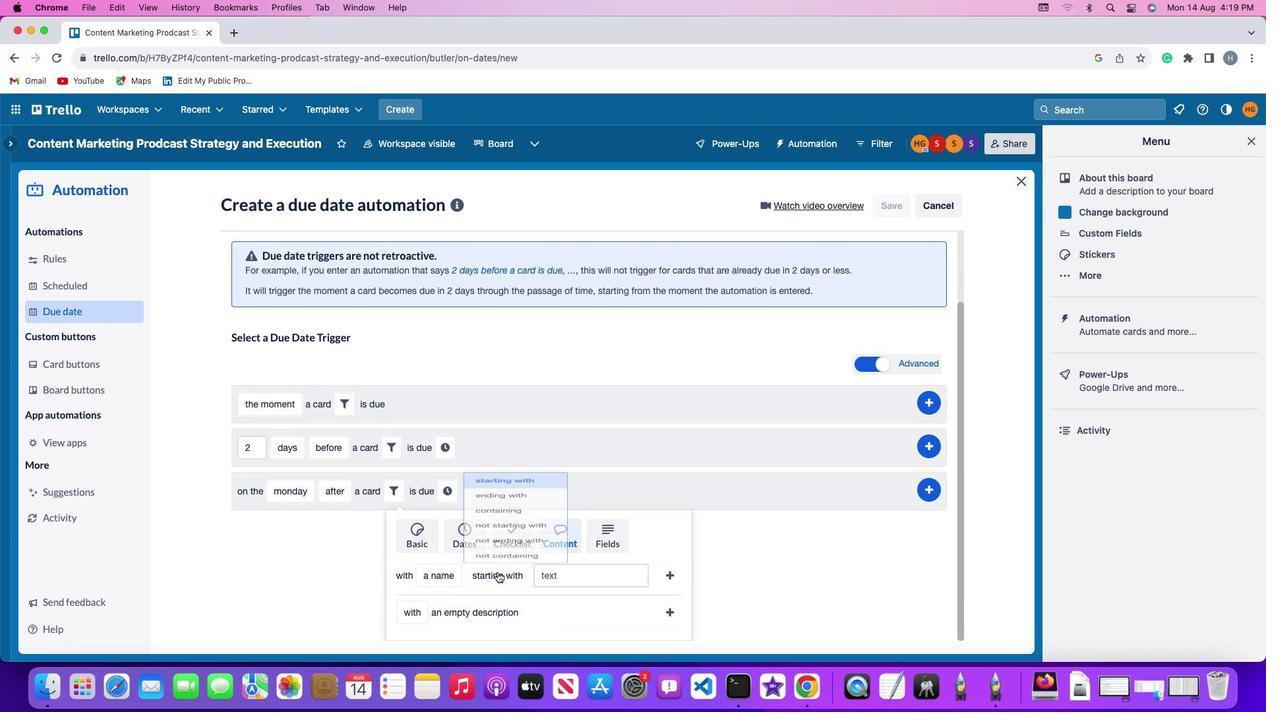 
Action: Mouse moved to (515, 445)
Screenshot: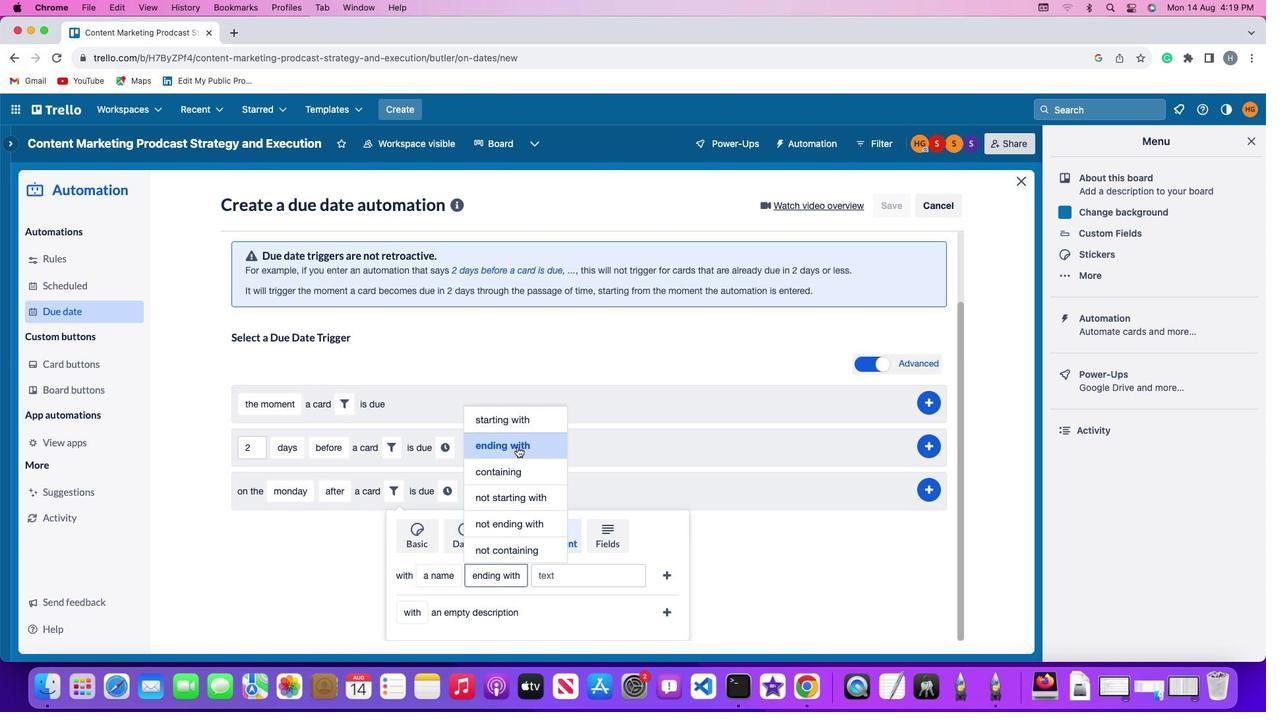 
Action: Mouse pressed left at (515, 445)
Screenshot: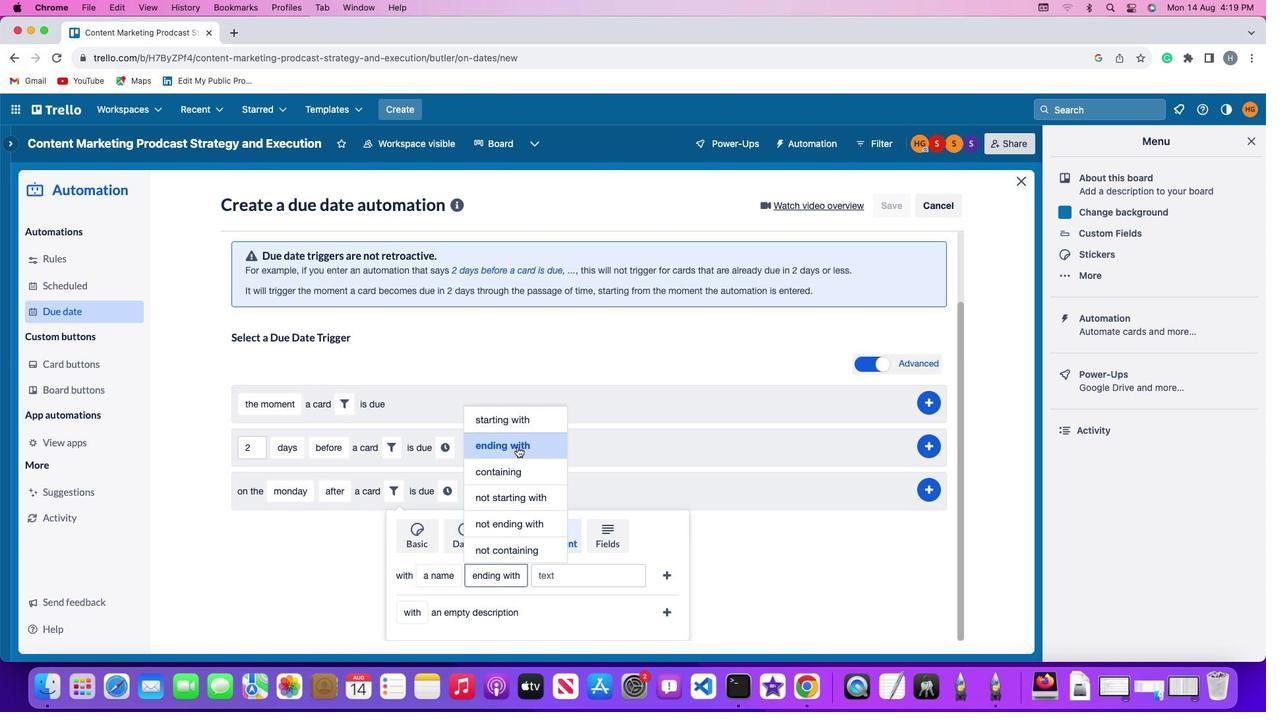 
Action: Mouse moved to (561, 573)
Screenshot: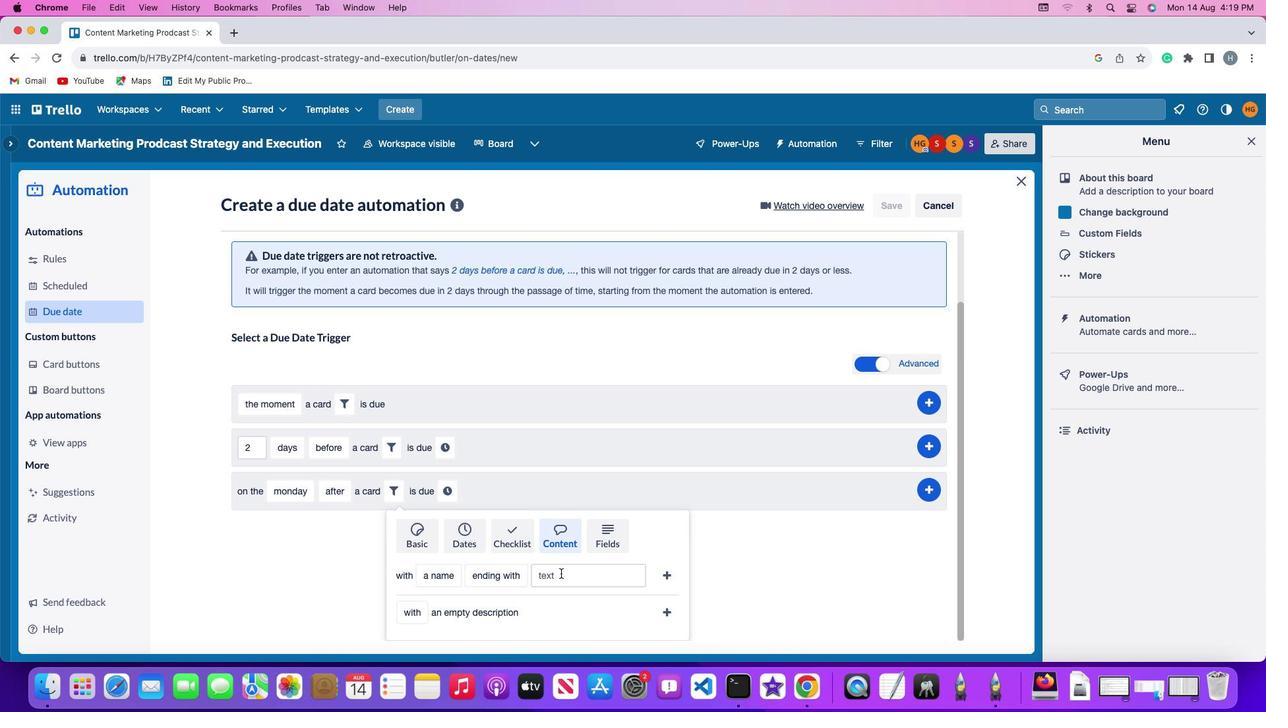 
Action: Mouse pressed left at (561, 573)
Screenshot: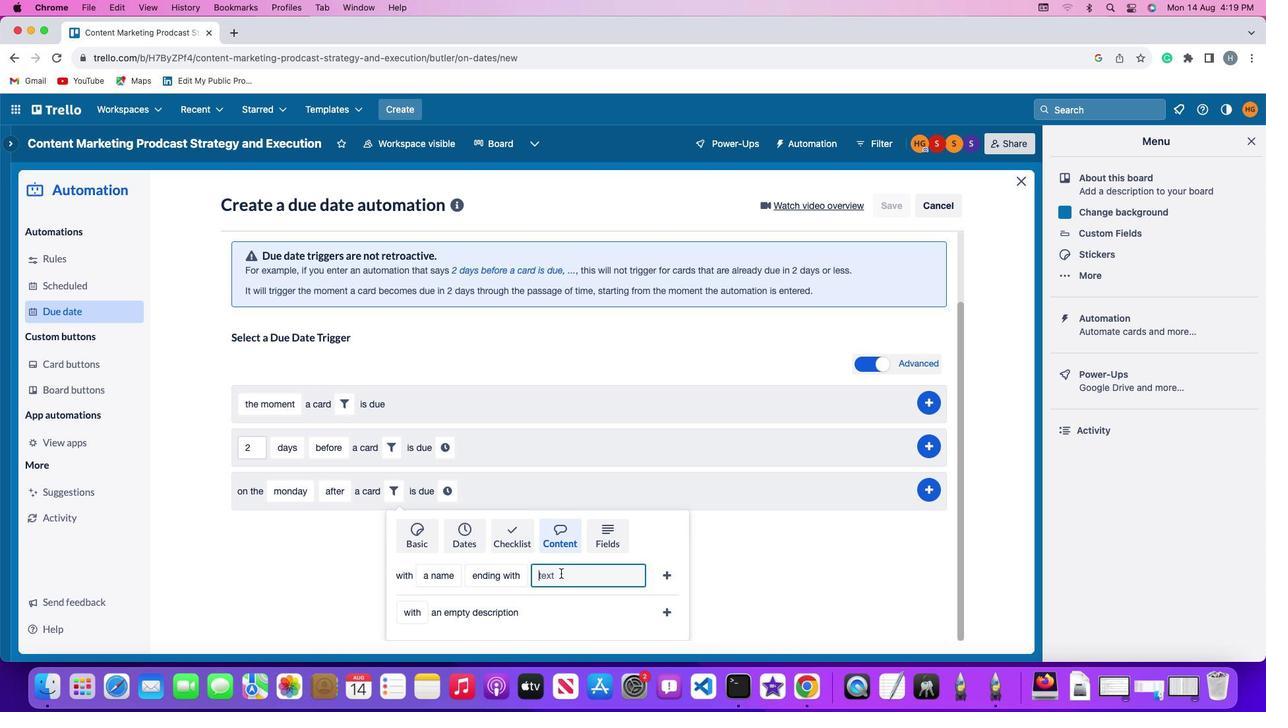 
Action: Key pressed 'r''e''s''y'Key.backspace'u''m''e'
Screenshot: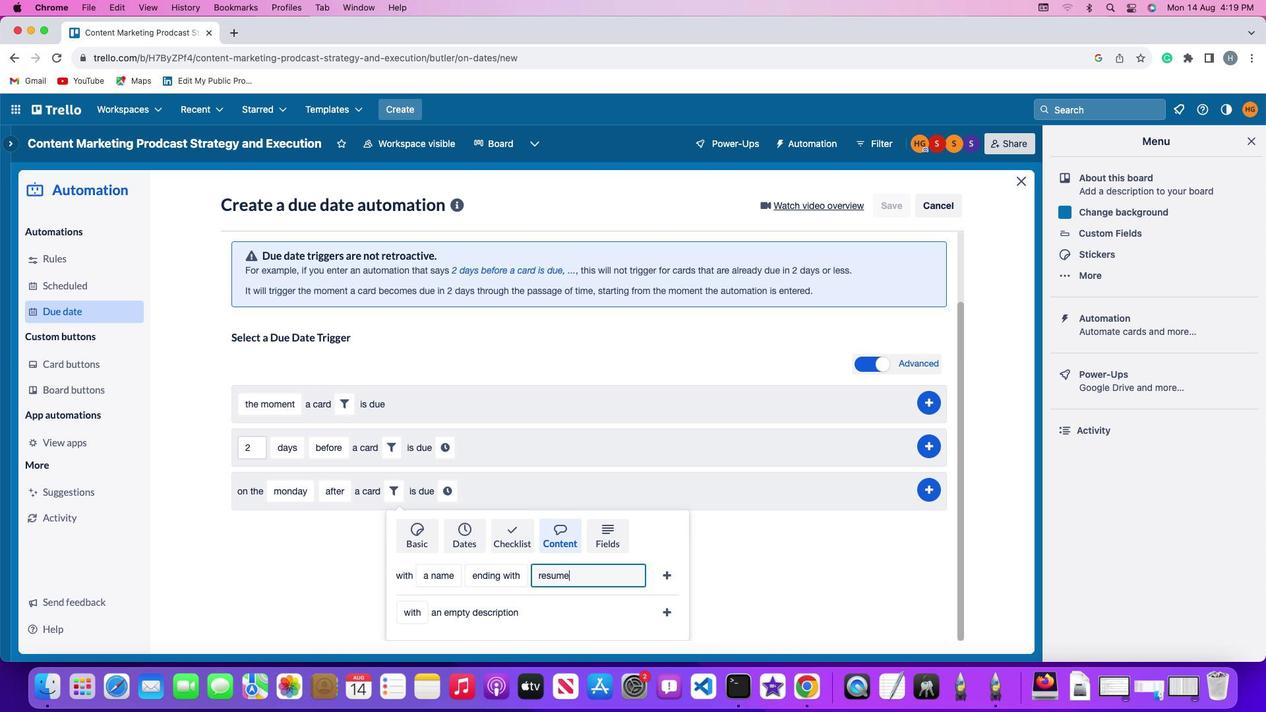 
Action: Mouse moved to (660, 572)
Screenshot: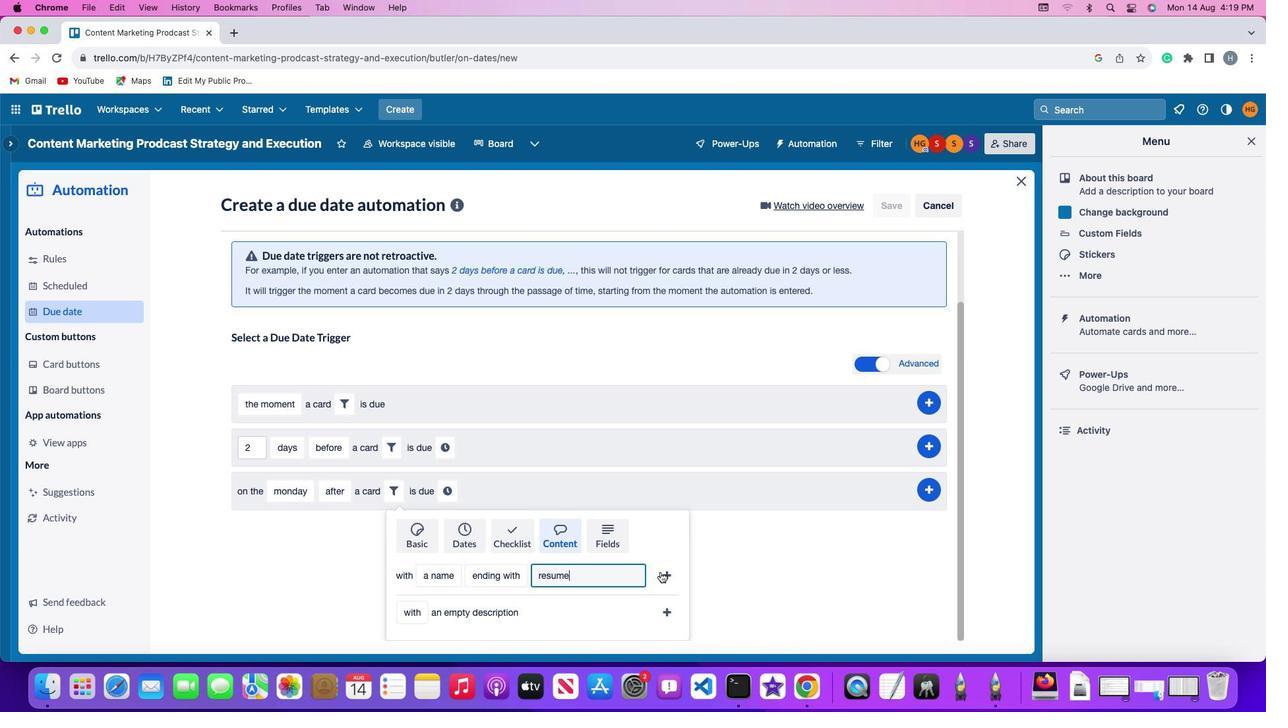 
Action: Mouse pressed left at (660, 572)
Screenshot: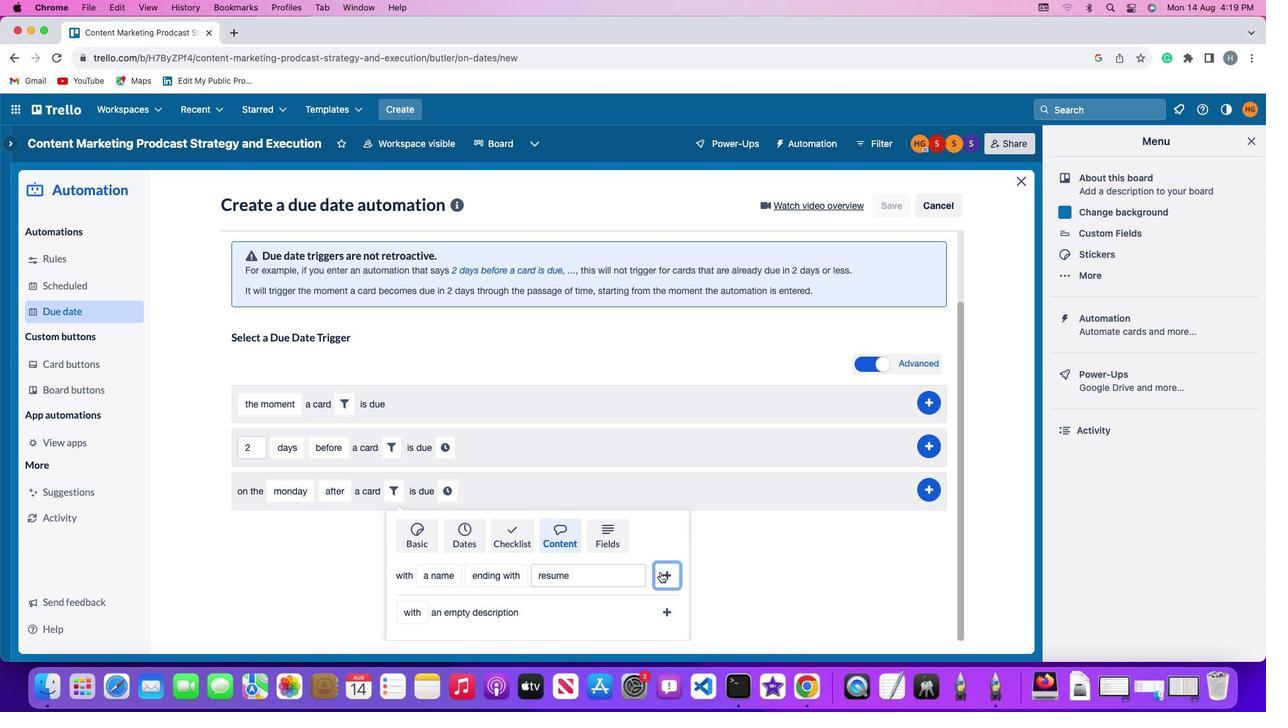 
Action: Mouse moved to (626, 569)
Screenshot: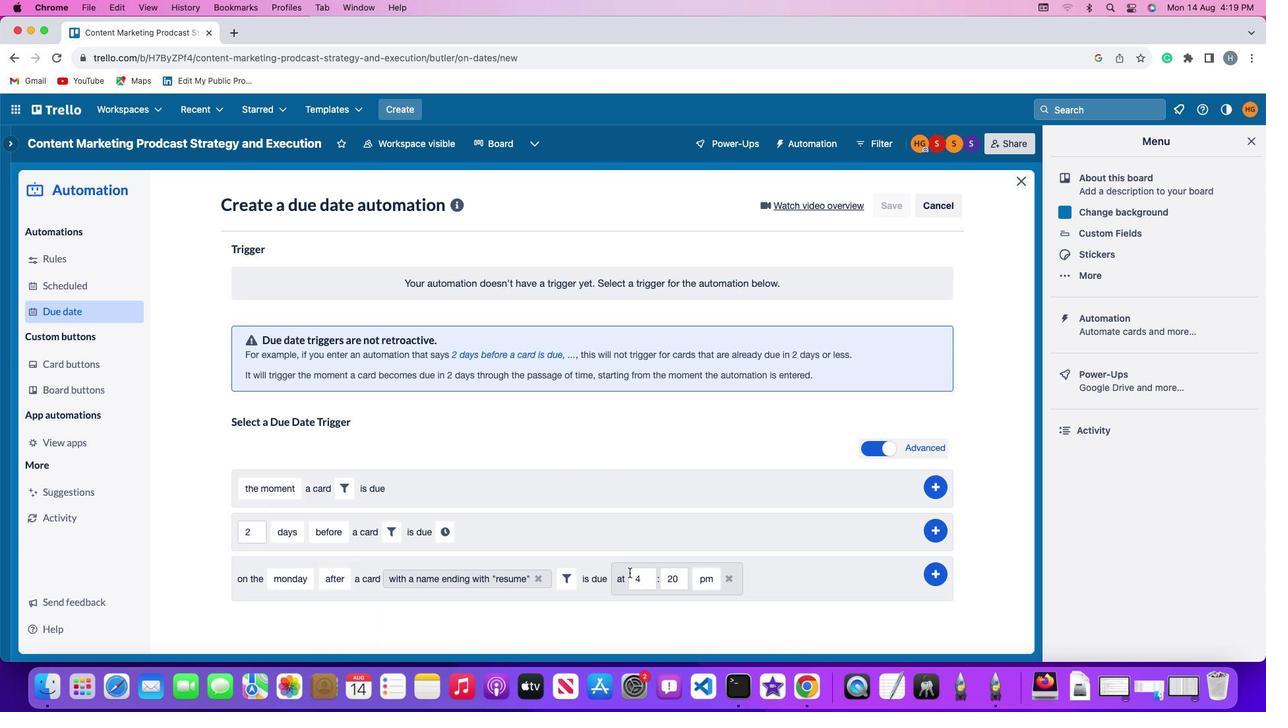 
Action: Mouse pressed left at (626, 569)
Screenshot: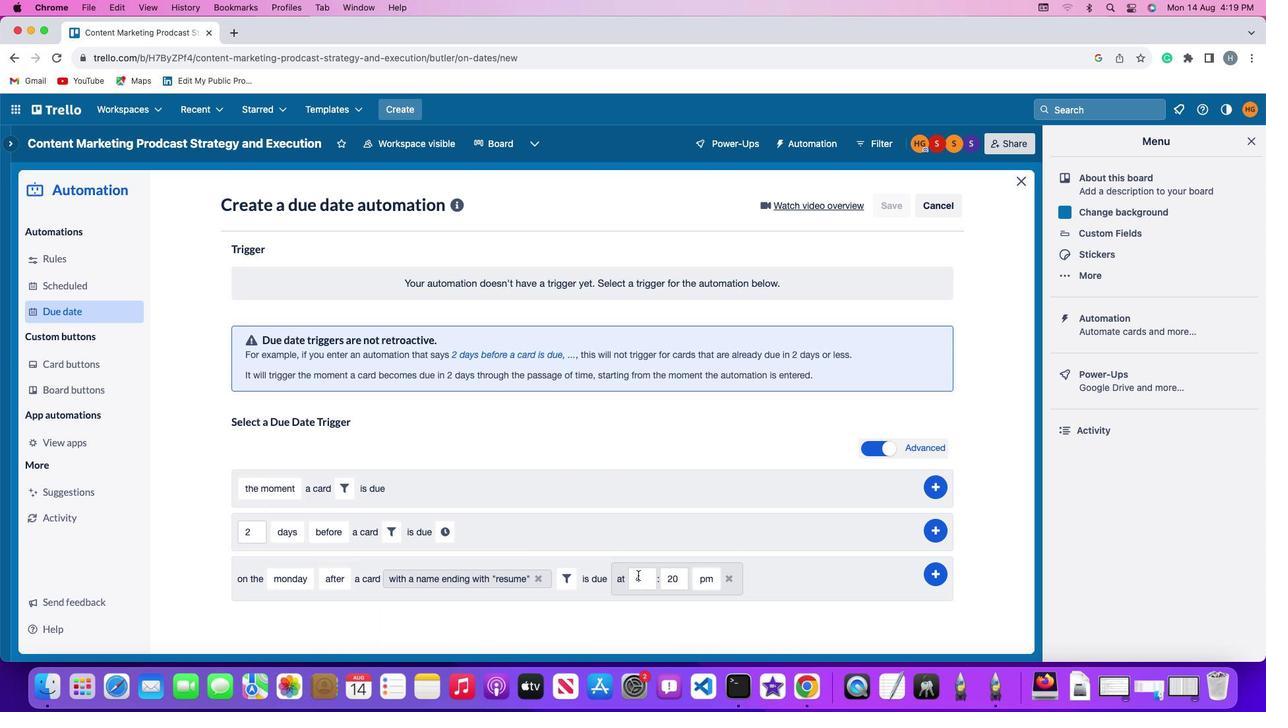 
Action: Mouse moved to (650, 577)
Screenshot: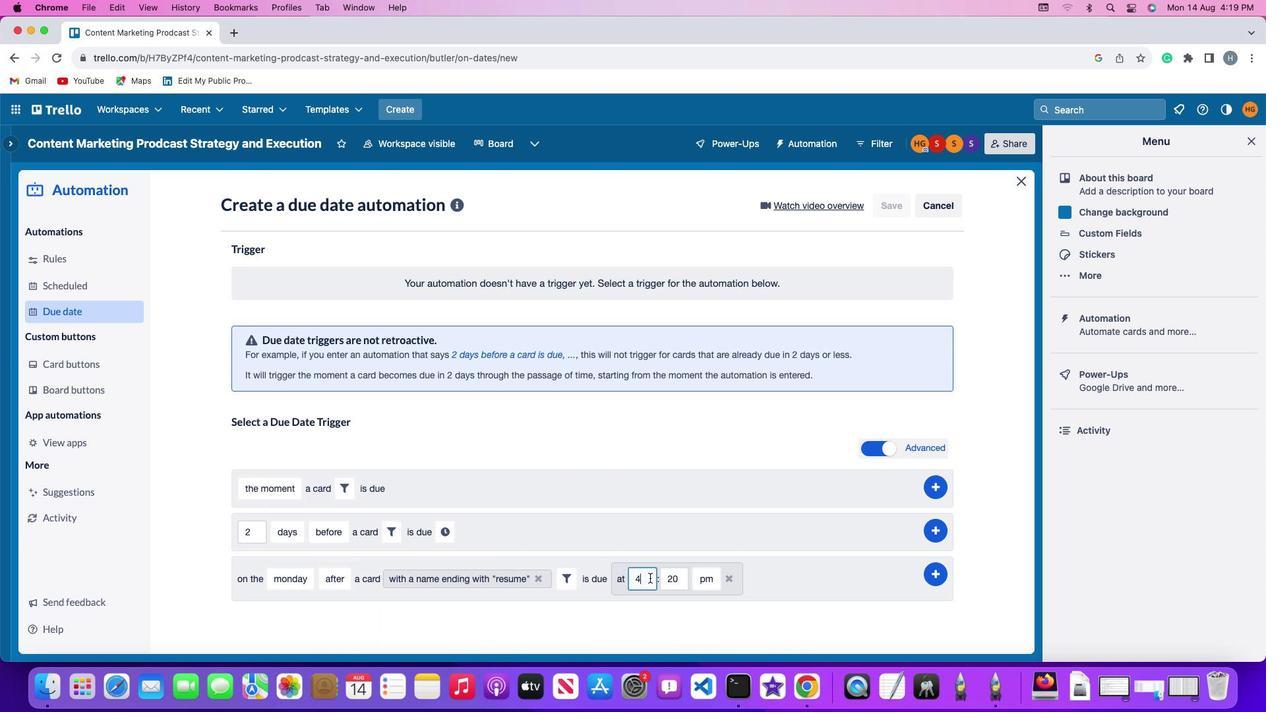 
Action: Mouse pressed left at (650, 577)
Screenshot: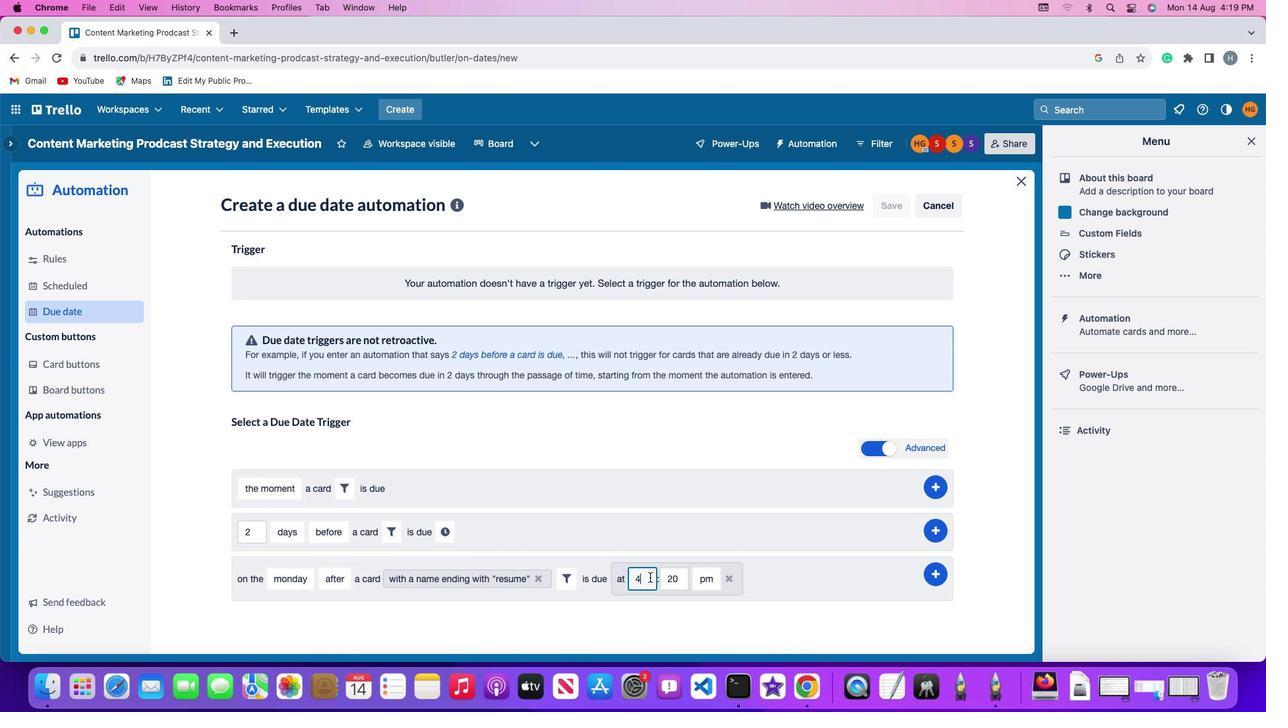 
Action: Mouse moved to (650, 576)
Screenshot: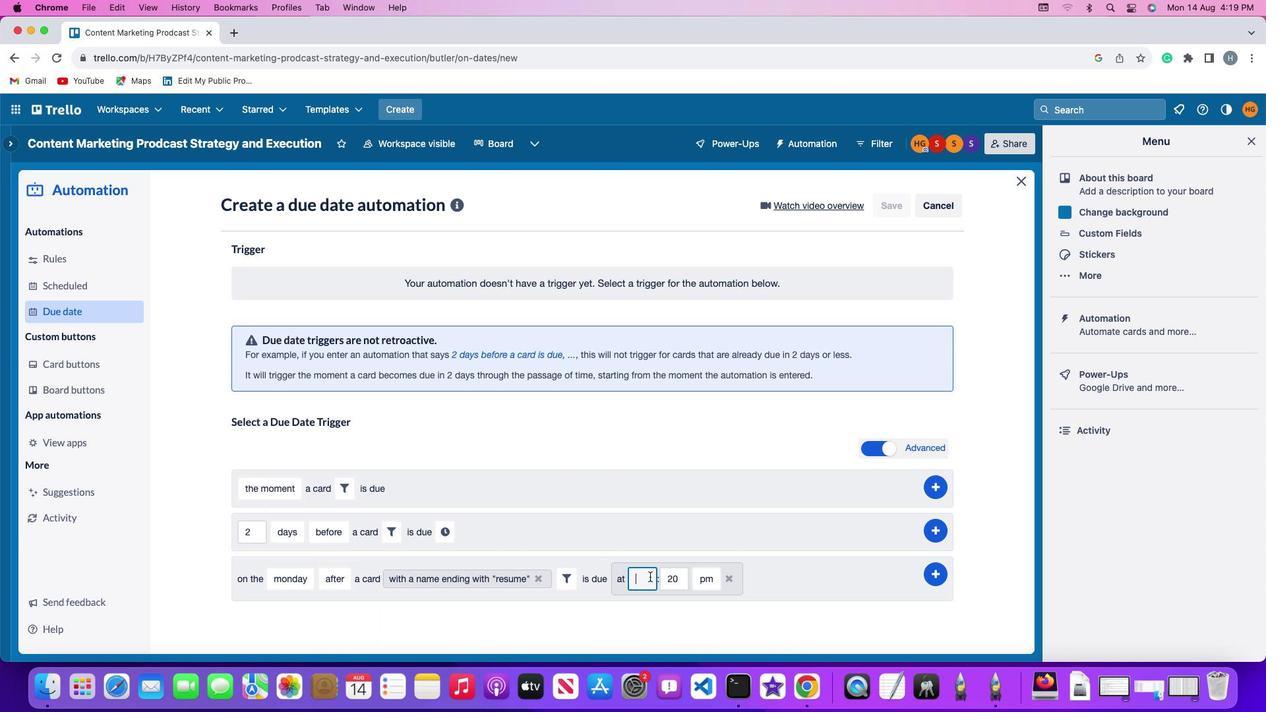 
Action: Key pressed Key.backspace
Screenshot: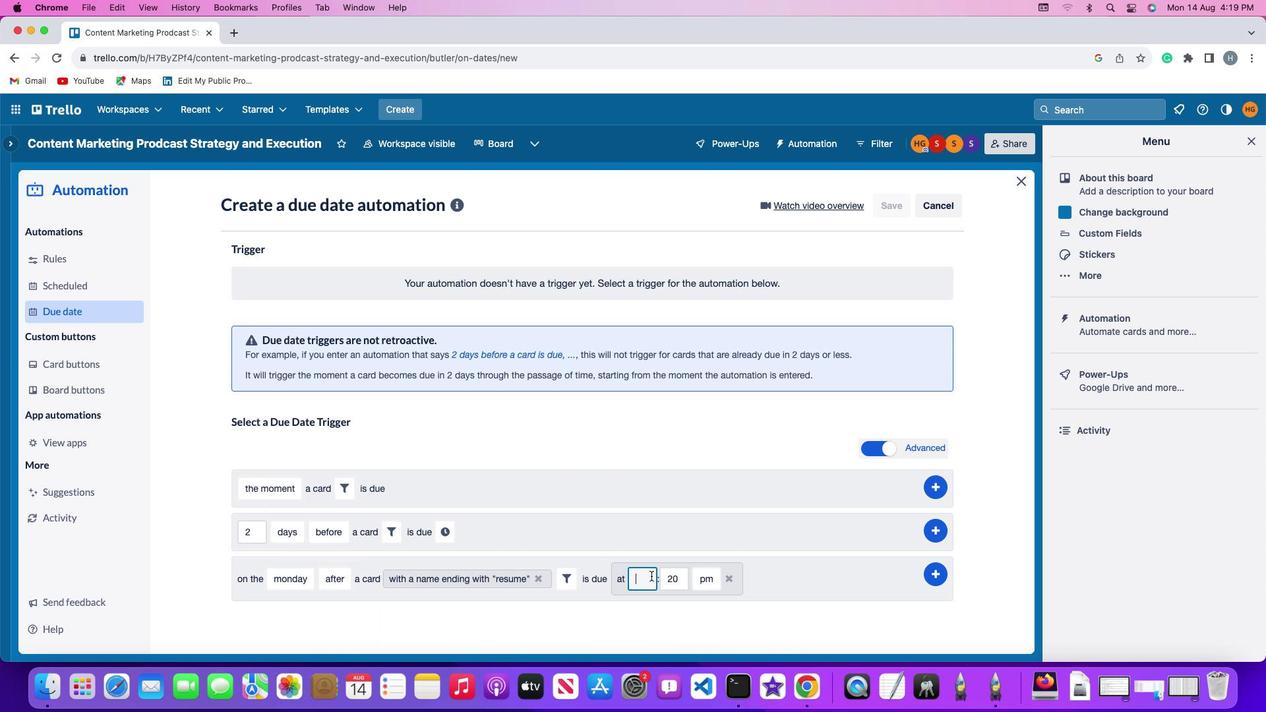 
Action: Mouse moved to (651, 575)
Screenshot: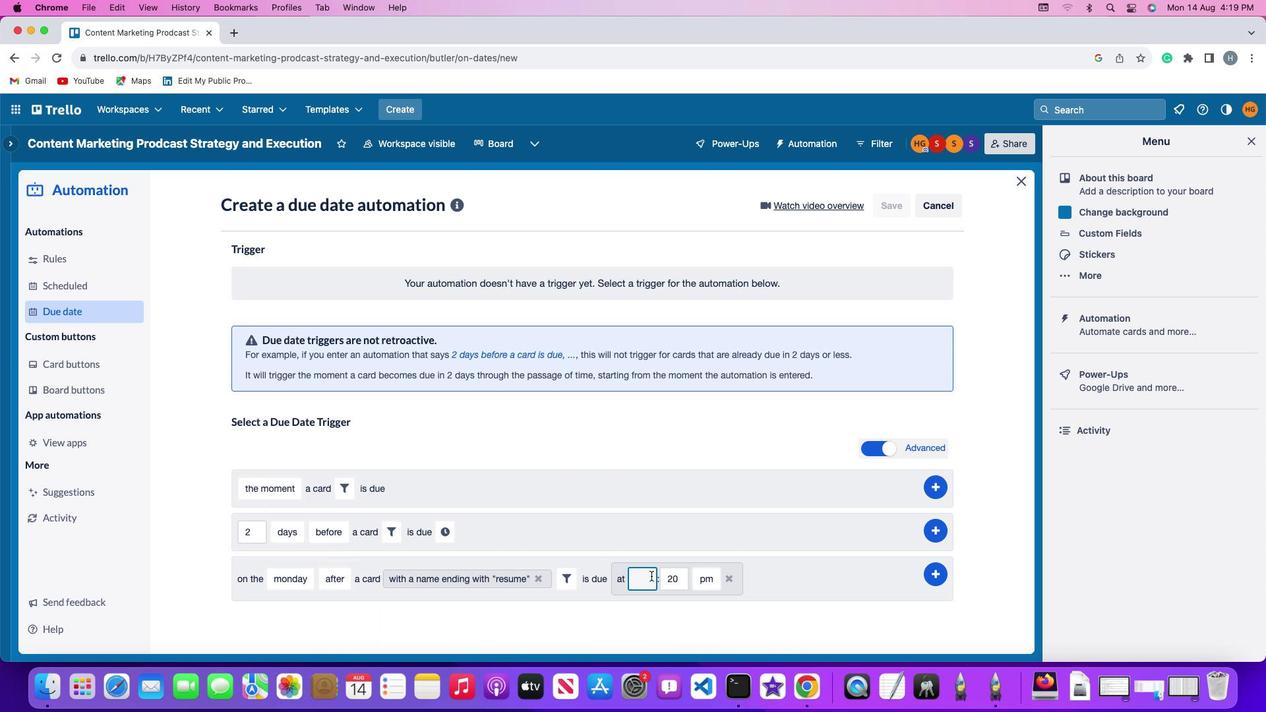 
Action: Key pressed '1'
Screenshot: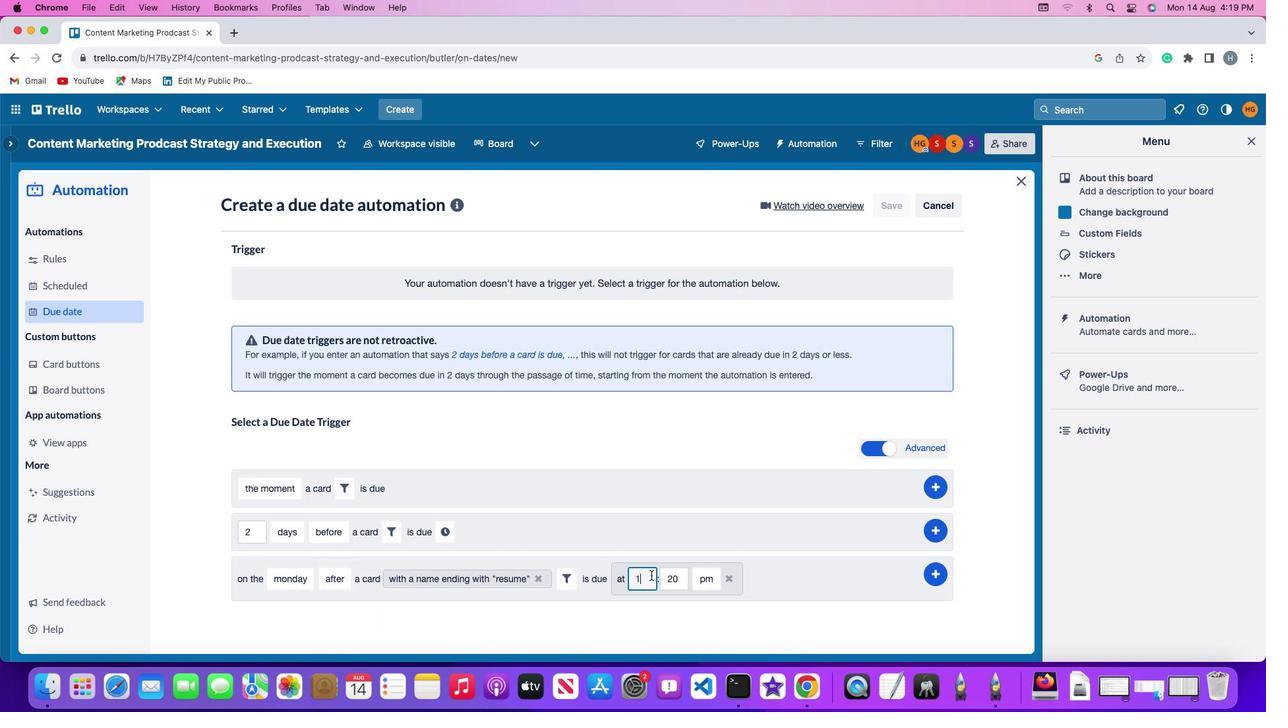 
Action: Mouse moved to (651, 575)
Screenshot: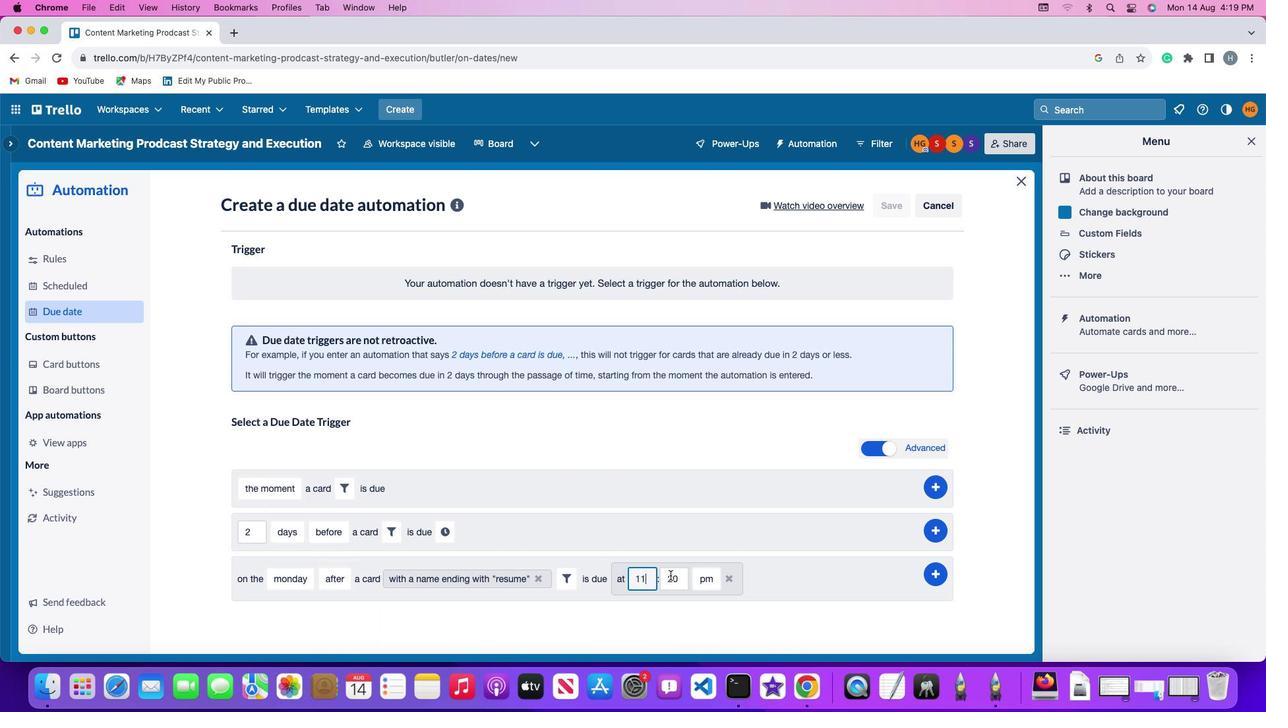 
Action: Key pressed '1'
Screenshot: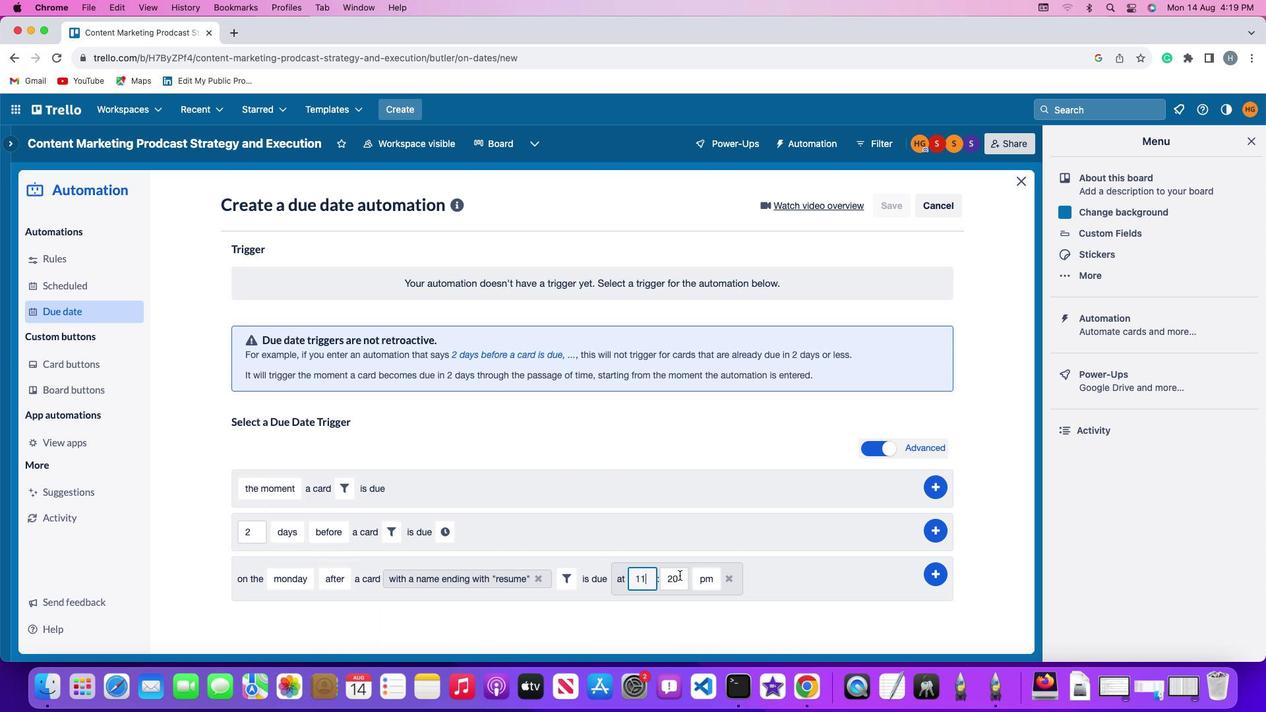 
Action: Mouse moved to (686, 575)
Screenshot: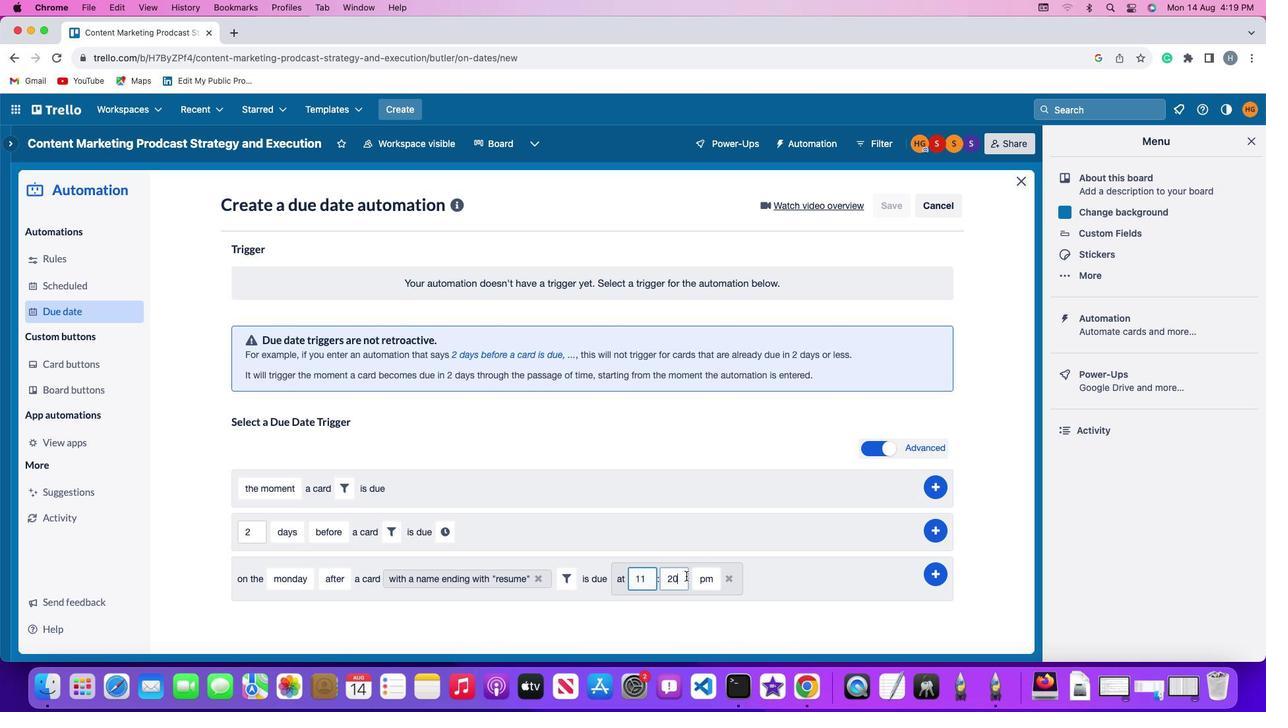 
Action: Mouse pressed left at (686, 575)
Screenshot: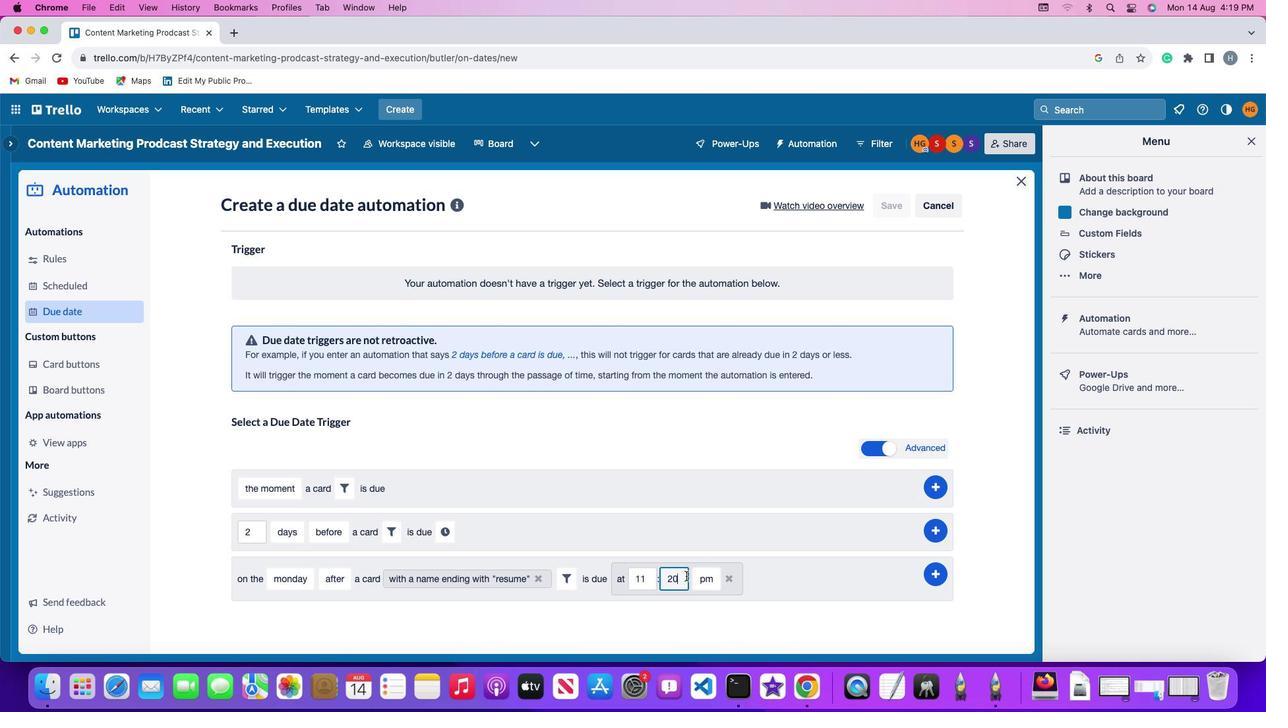 
Action: Mouse moved to (686, 575)
Screenshot: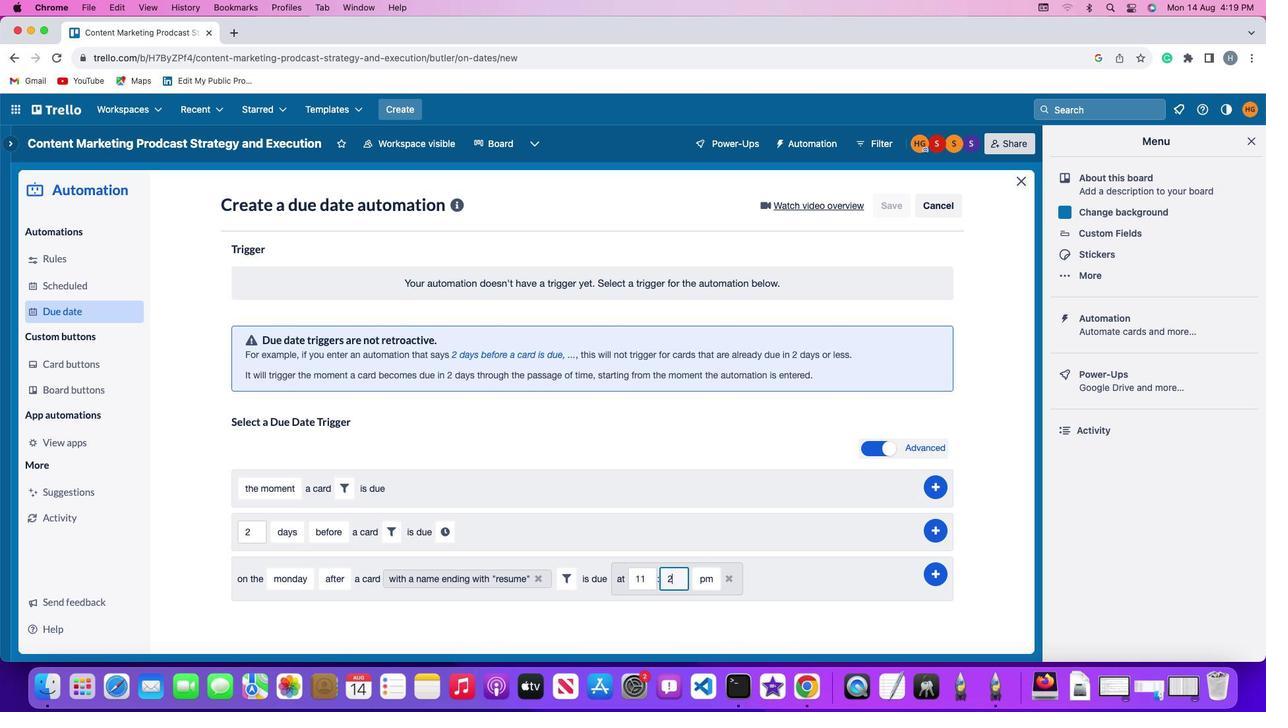 
Action: Key pressed Key.backspaceKey.backspace'0''0'
Screenshot: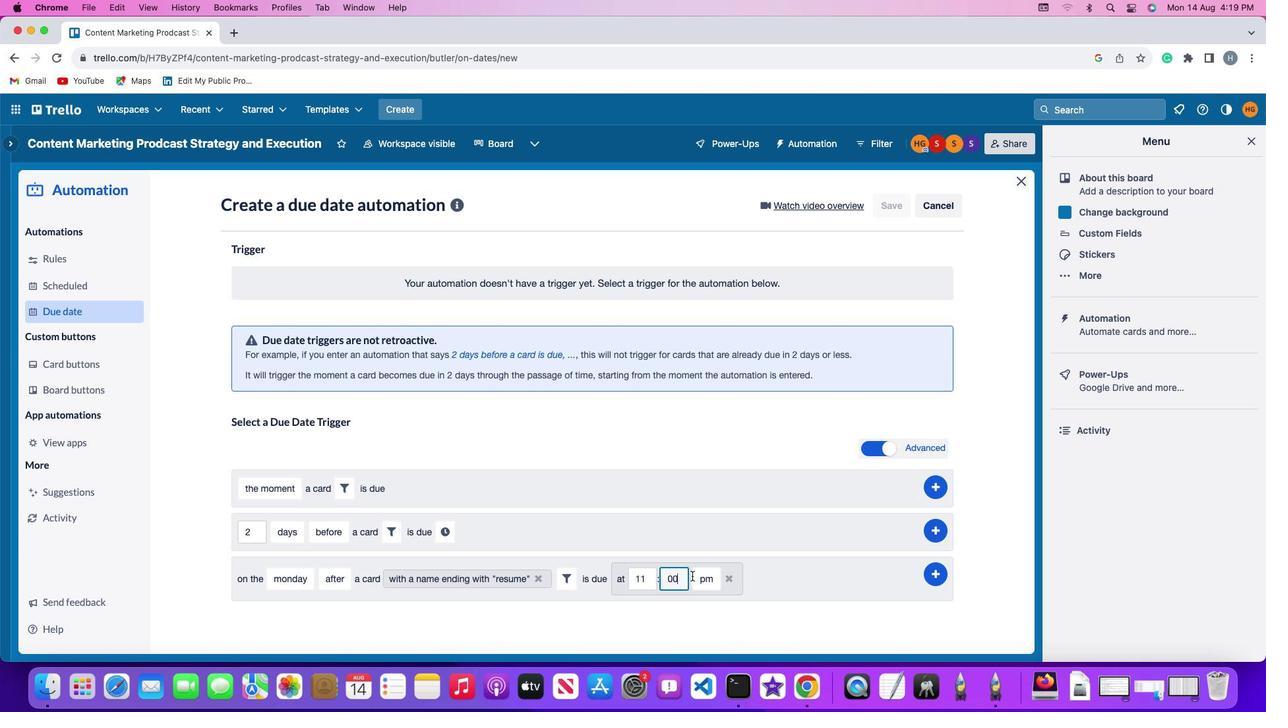 
Action: Mouse moved to (711, 575)
Screenshot: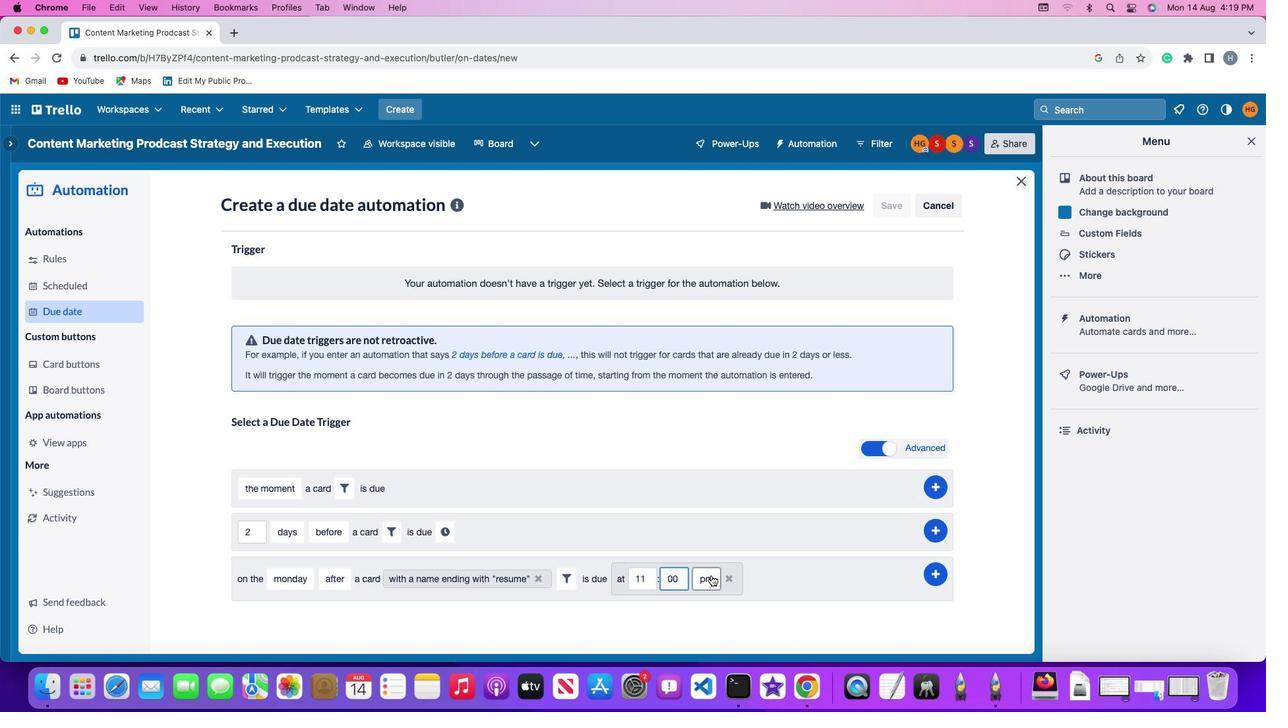 
Action: Mouse pressed left at (711, 575)
Screenshot: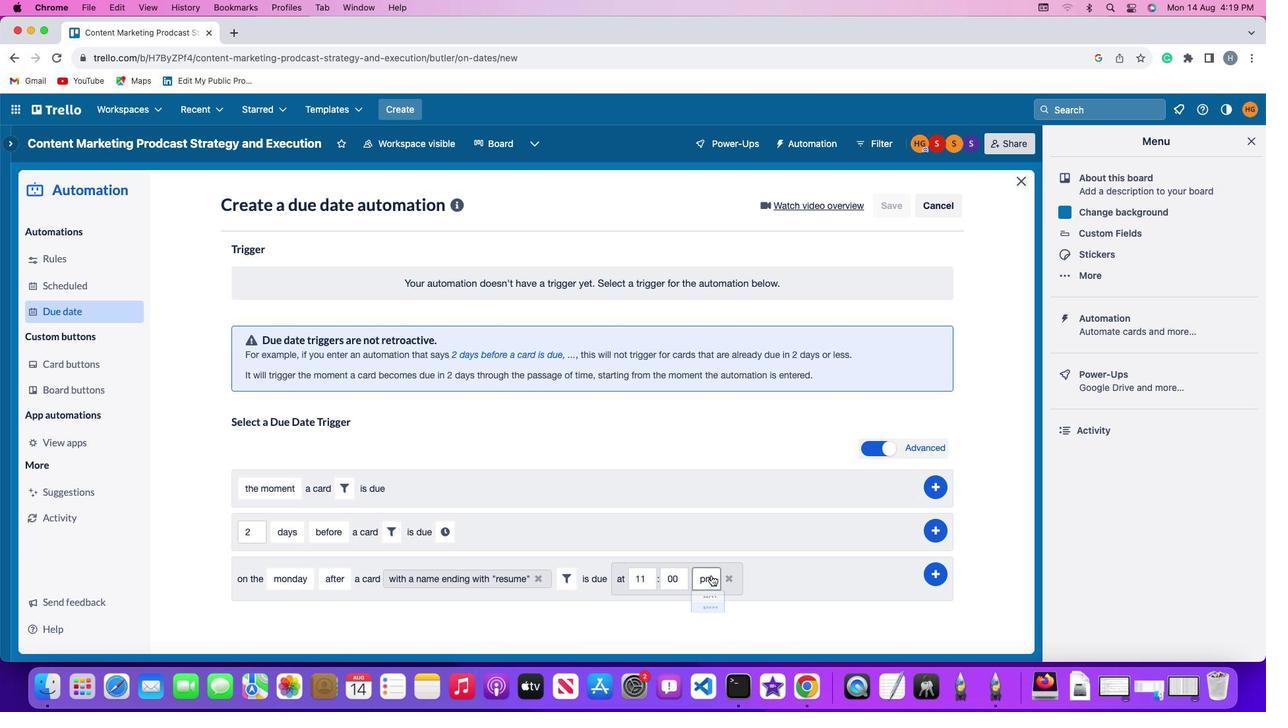 
Action: Mouse moved to (705, 602)
Screenshot: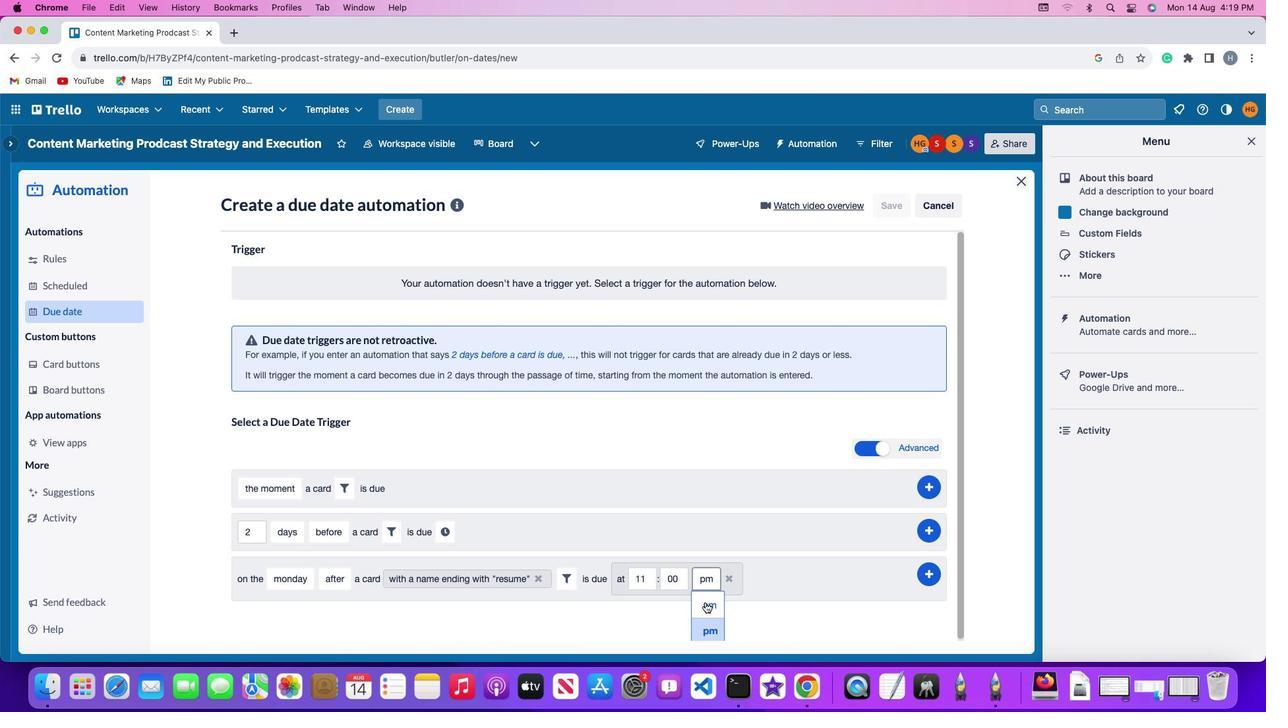 
Action: Mouse pressed left at (705, 602)
Screenshot: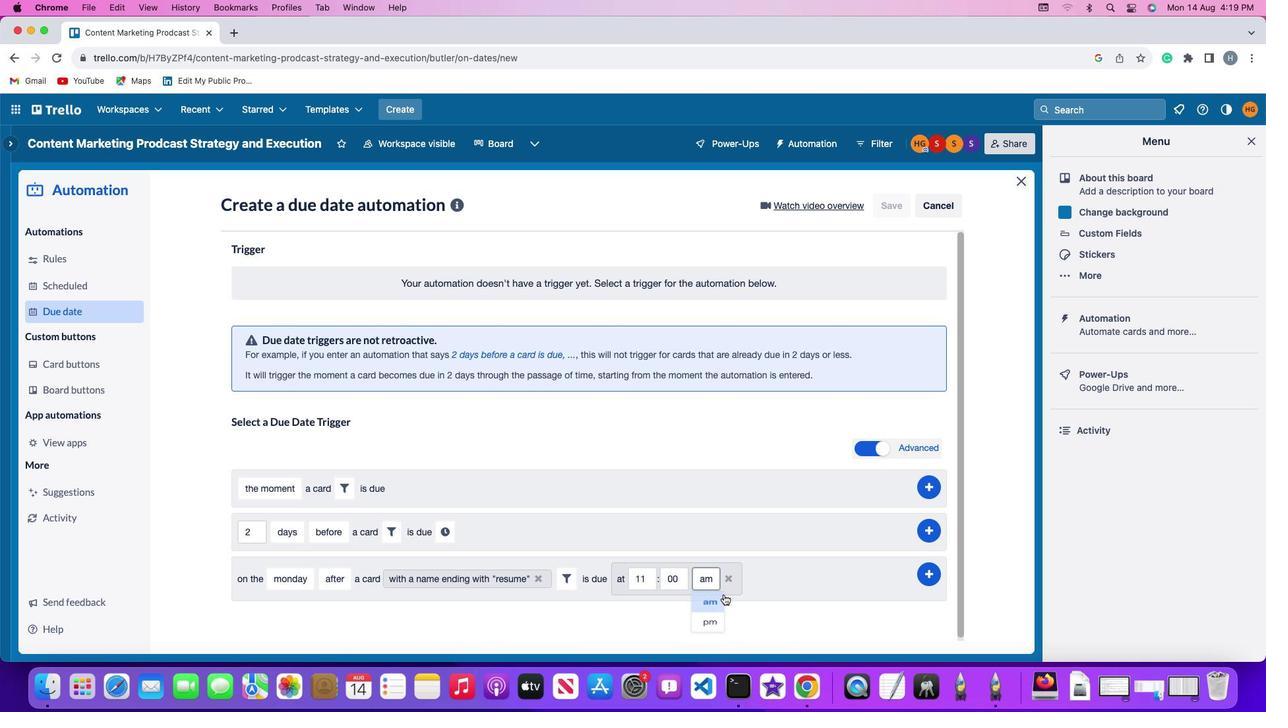 
Action: Mouse moved to (935, 575)
Screenshot: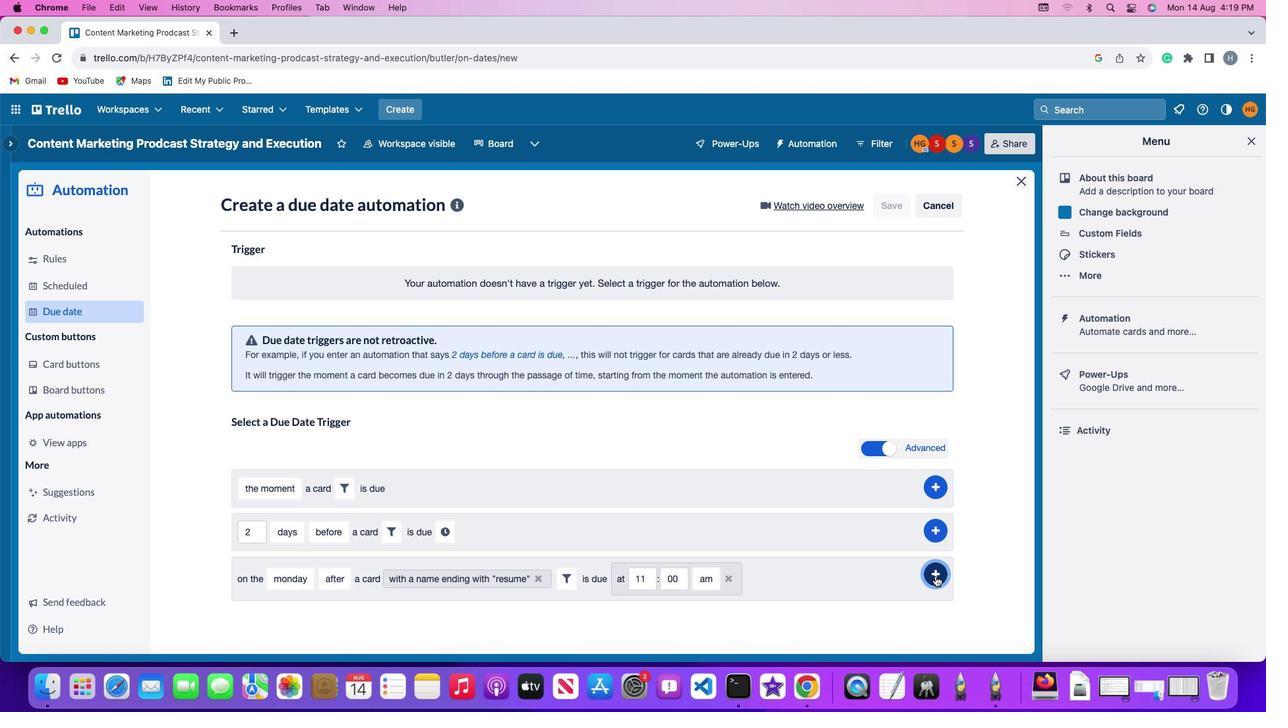 
Action: Mouse pressed left at (935, 575)
Screenshot: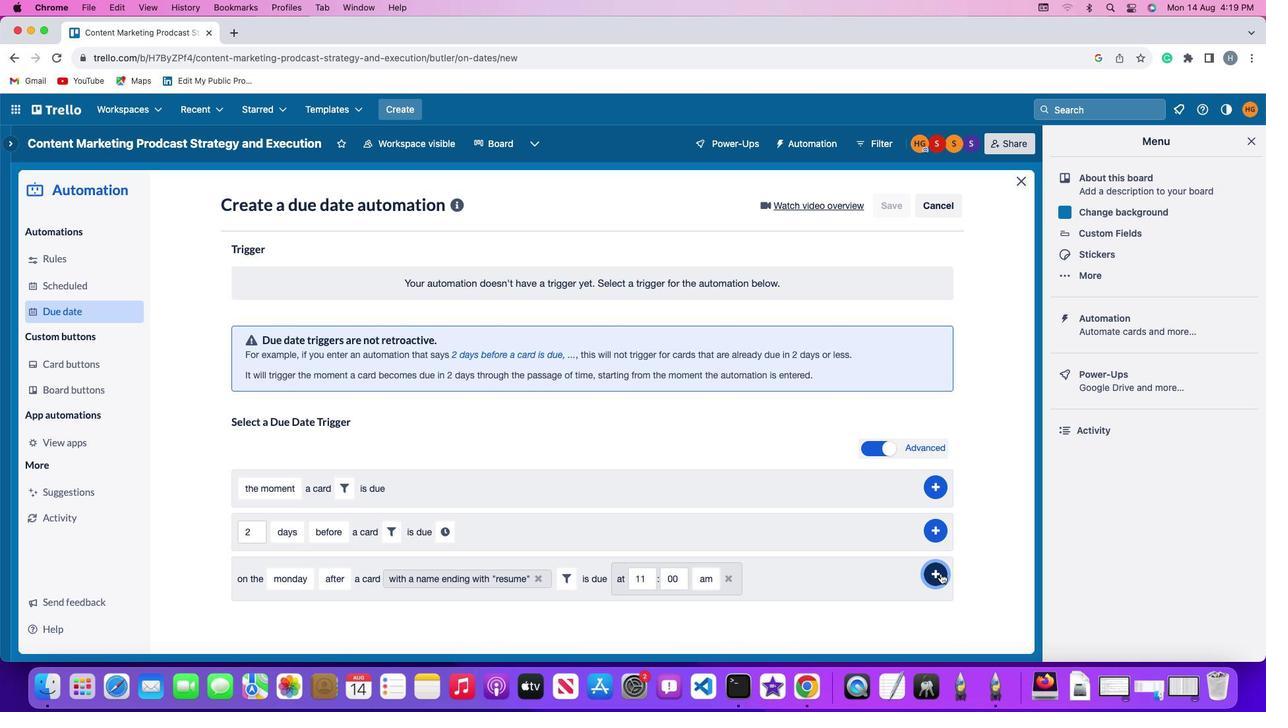 
Action: Mouse moved to (983, 483)
Screenshot: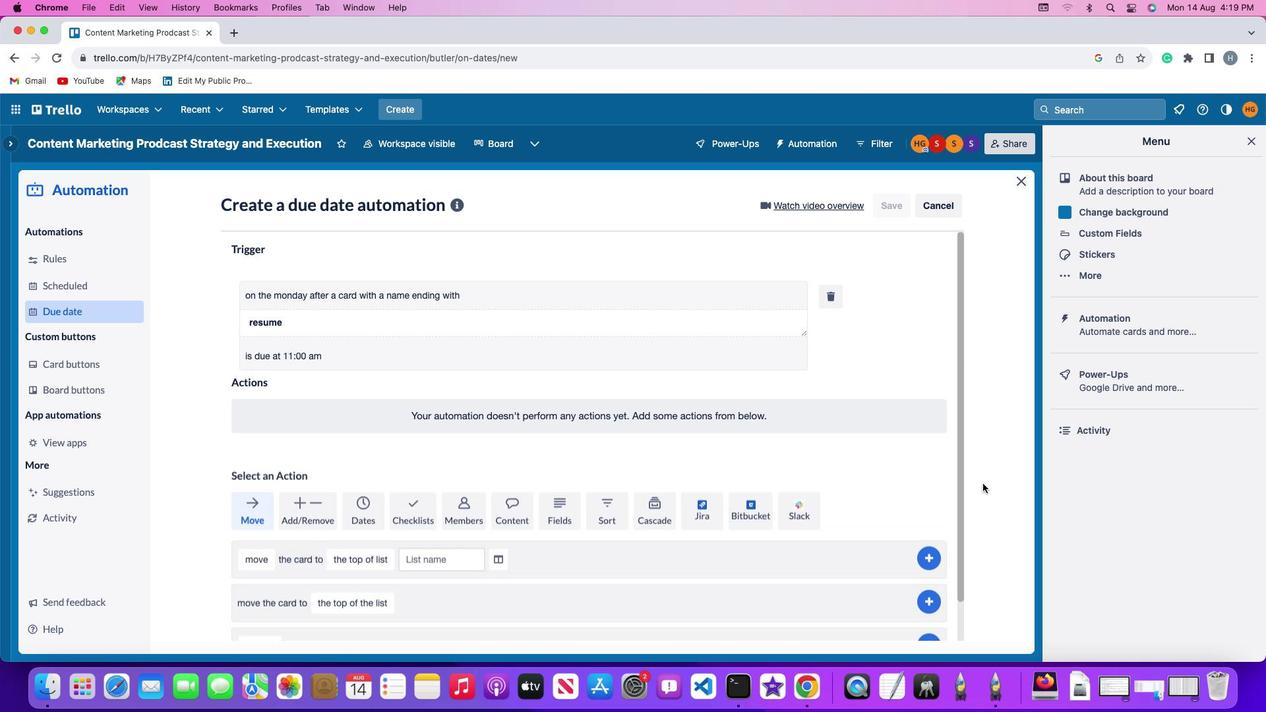 
